 Task: Open Card Event Planning in Board Project Management Techniques to Workspace Business Process Automation and add a team member Softage.3@softage.net, a label Yellow, a checklist Project Stakeholder Analysis, an attachment from your onedrive, a color Yellow and finally, add a card description 'Draft blog post for company website' and a comment 'This task presents an opportunity to demonstrate our creativity and innovation, exploring new ideas and approaches.'. Add a start date 'Jan 07, 1900' with a due date 'Jan 14, 1900'
Action: Mouse moved to (73, 352)
Screenshot: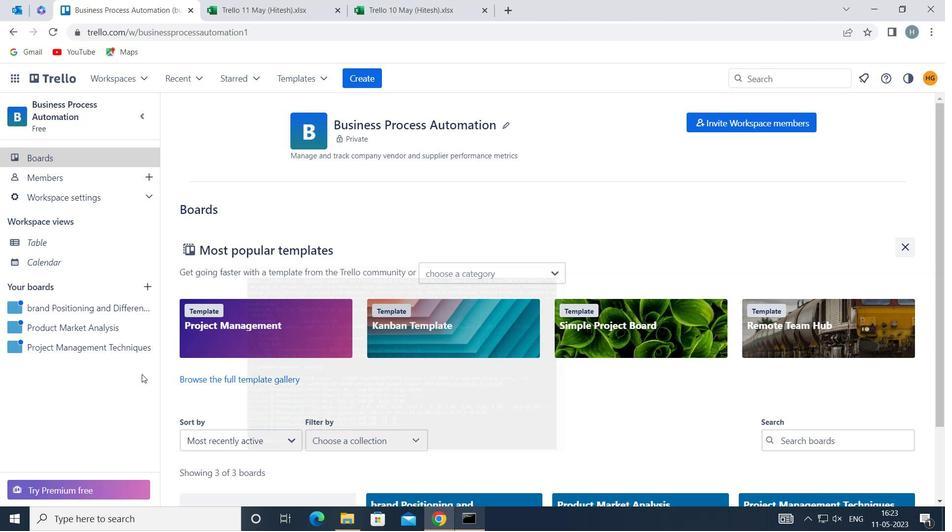 
Action: Mouse pressed left at (73, 352)
Screenshot: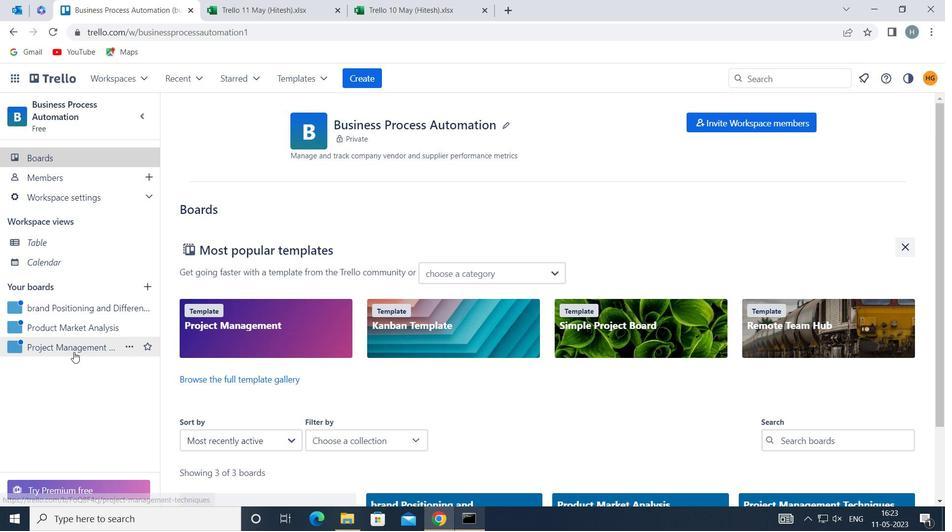 
Action: Mouse moved to (567, 179)
Screenshot: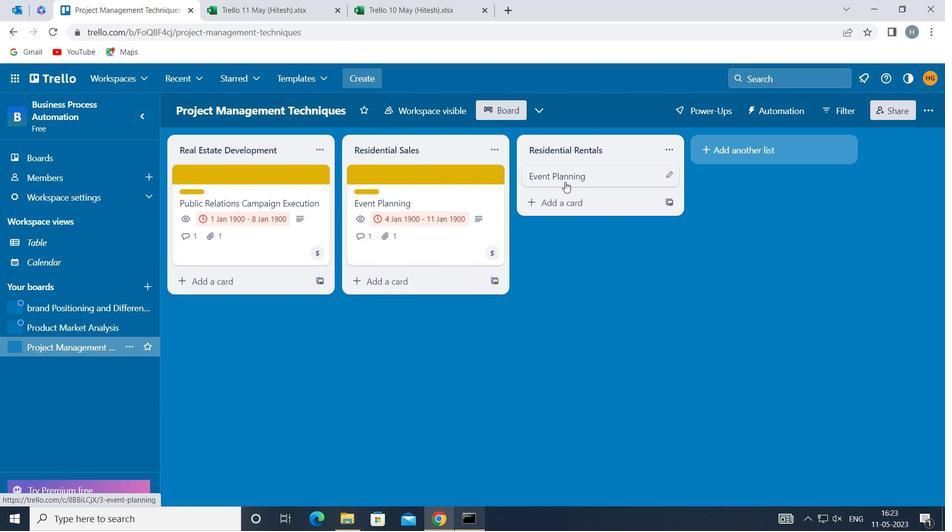 
Action: Mouse pressed left at (567, 179)
Screenshot: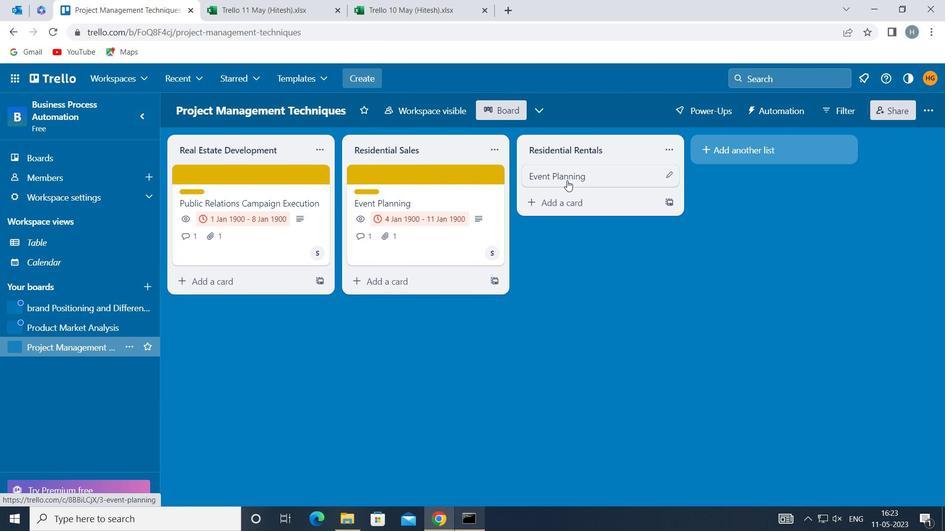 
Action: Mouse moved to (622, 214)
Screenshot: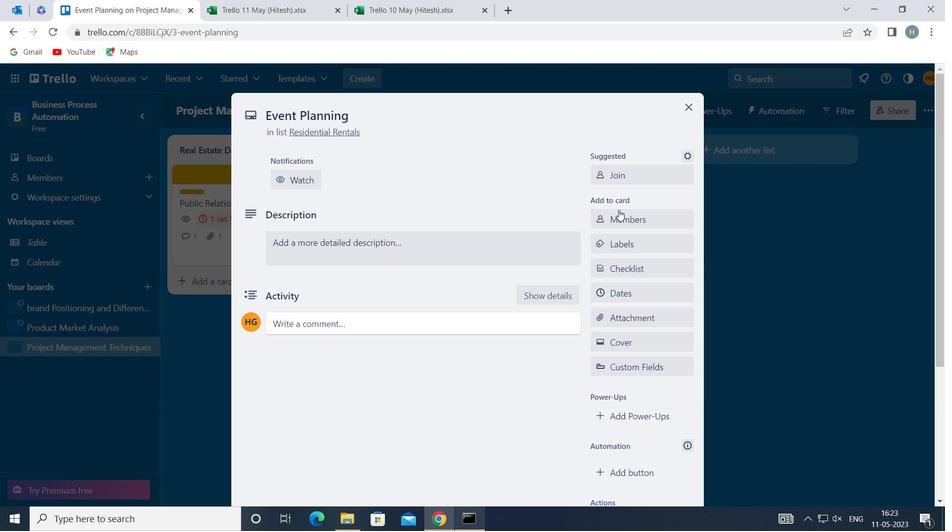 
Action: Mouse pressed left at (622, 214)
Screenshot: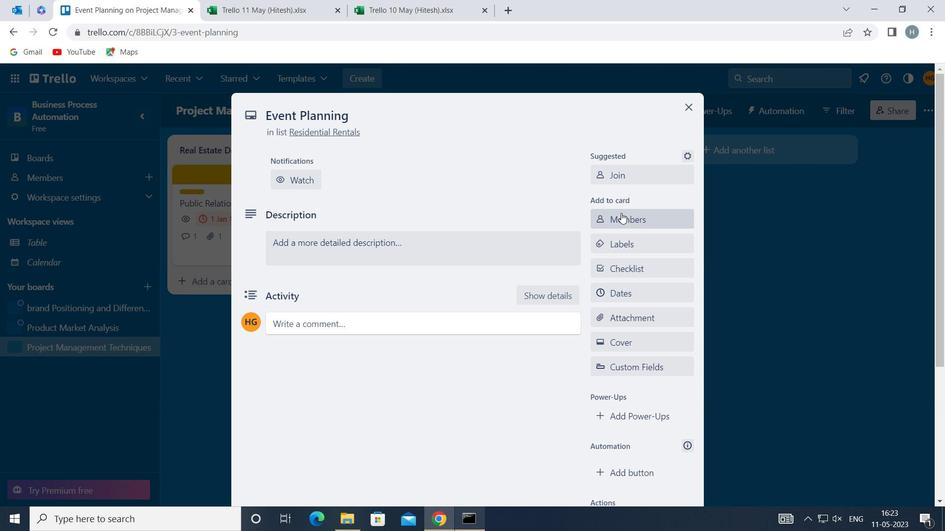 
Action: Mouse moved to (627, 218)
Screenshot: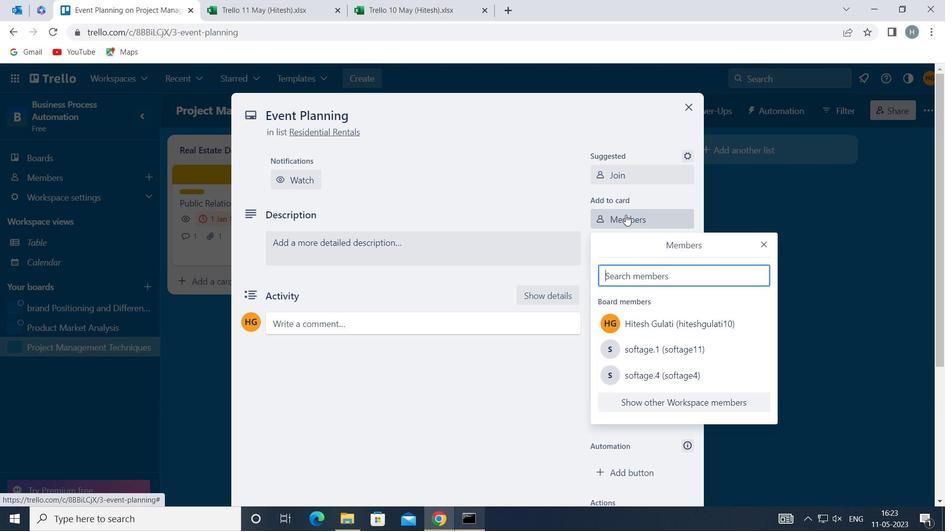 
Action: Key pressed softage
Screenshot: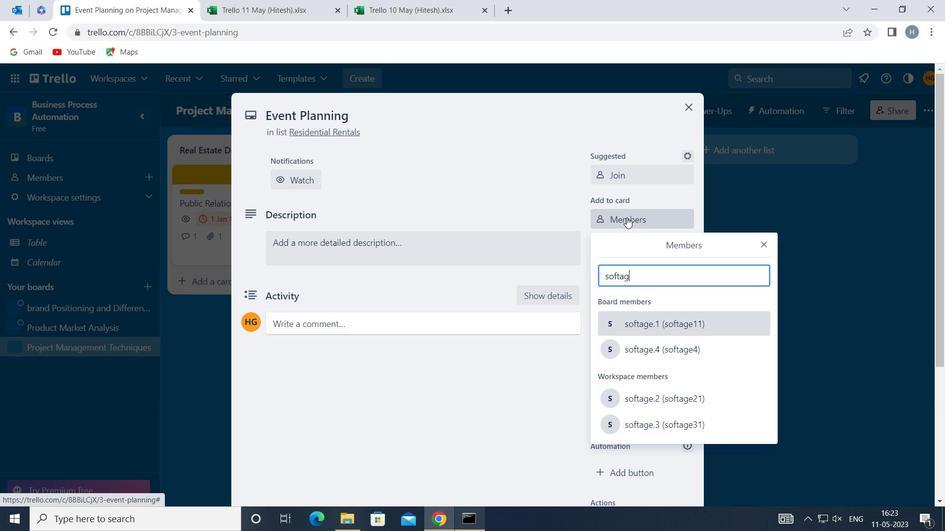 
Action: Mouse moved to (711, 428)
Screenshot: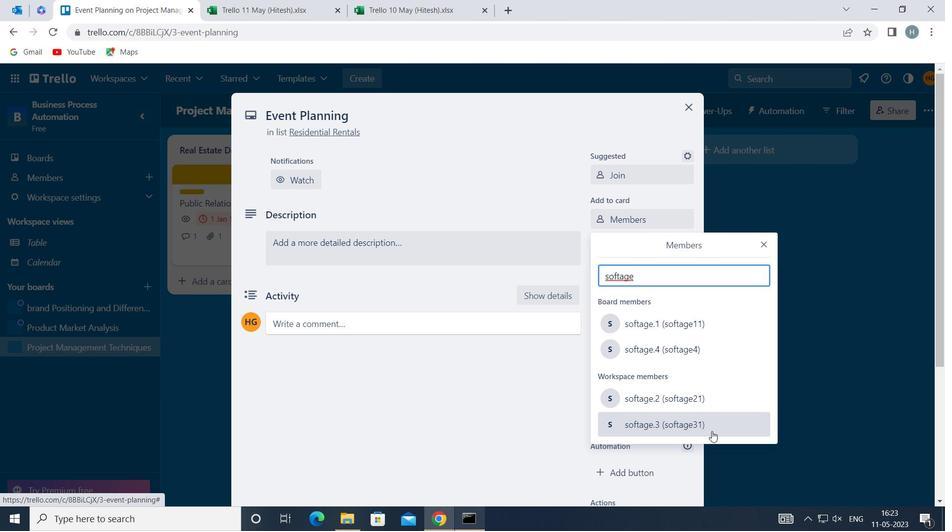 
Action: Mouse pressed left at (711, 428)
Screenshot: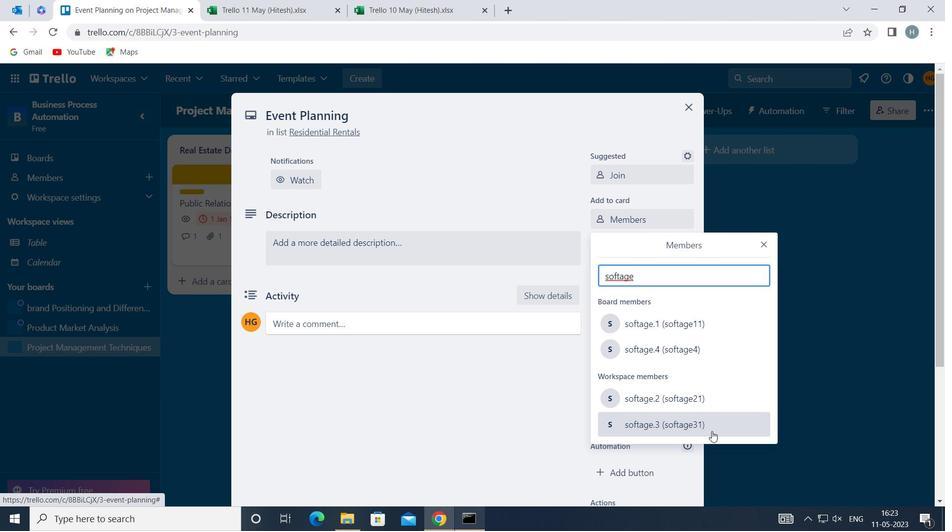 
Action: Mouse moved to (769, 243)
Screenshot: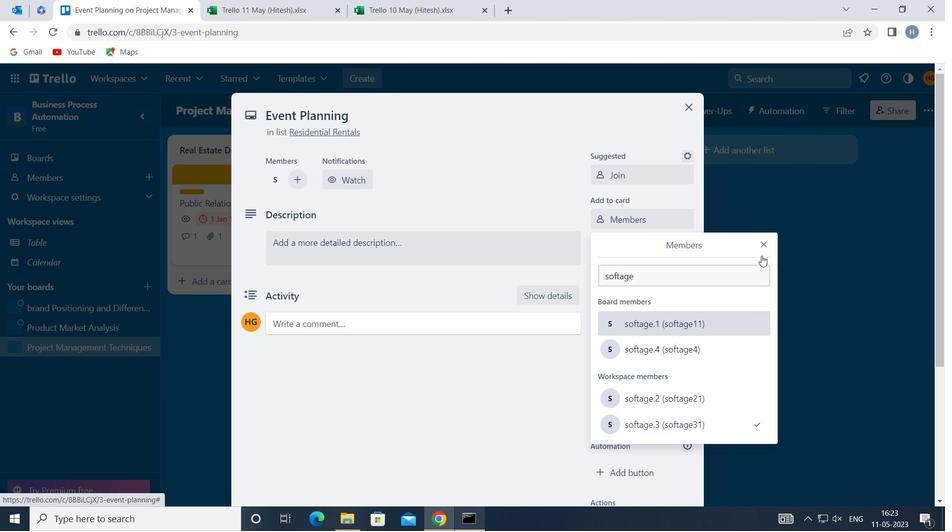 
Action: Mouse pressed left at (769, 243)
Screenshot: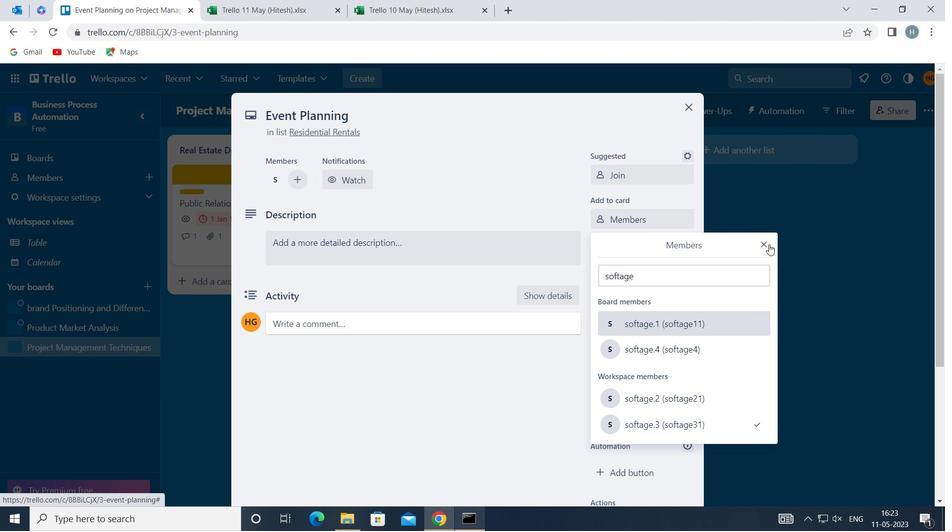 
Action: Mouse moved to (671, 245)
Screenshot: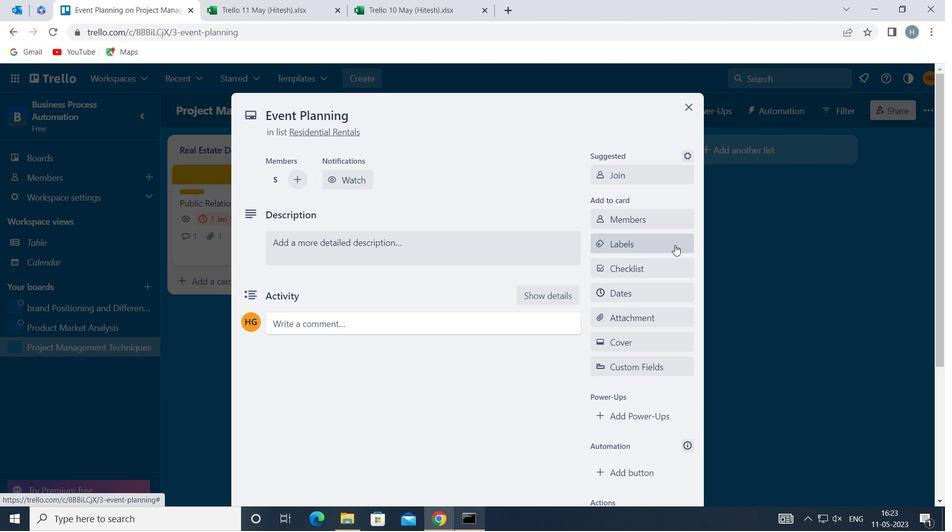 
Action: Mouse pressed left at (671, 245)
Screenshot: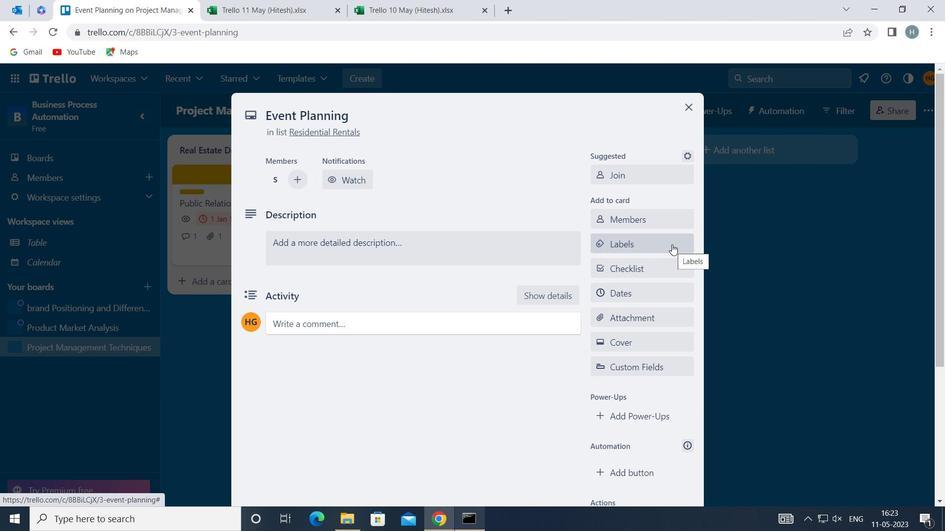 
Action: Mouse moved to (675, 210)
Screenshot: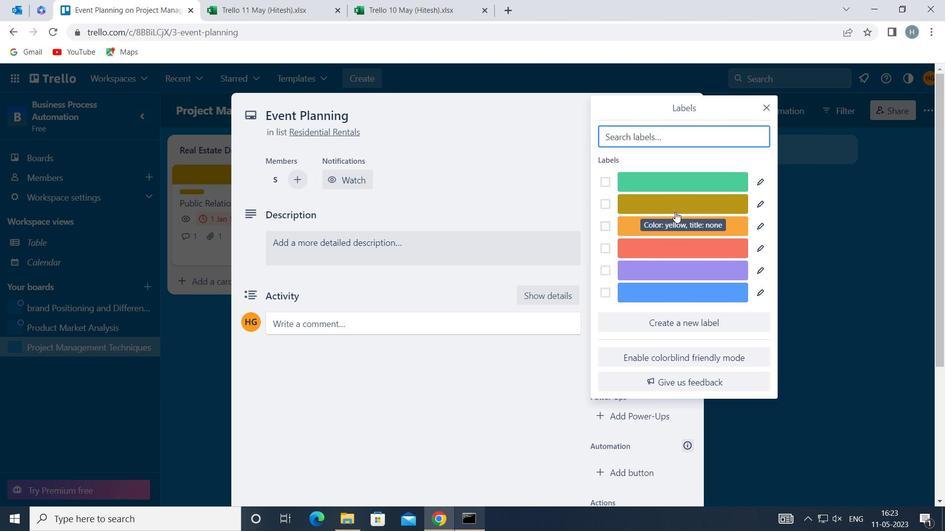 
Action: Mouse pressed left at (675, 210)
Screenshot: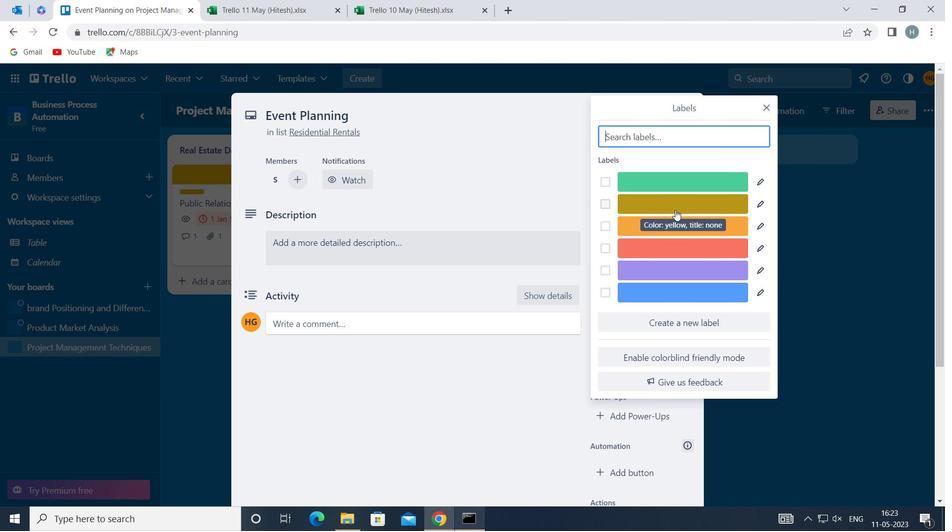 
Action: Mouse moved to (767, 105)
Screenshot: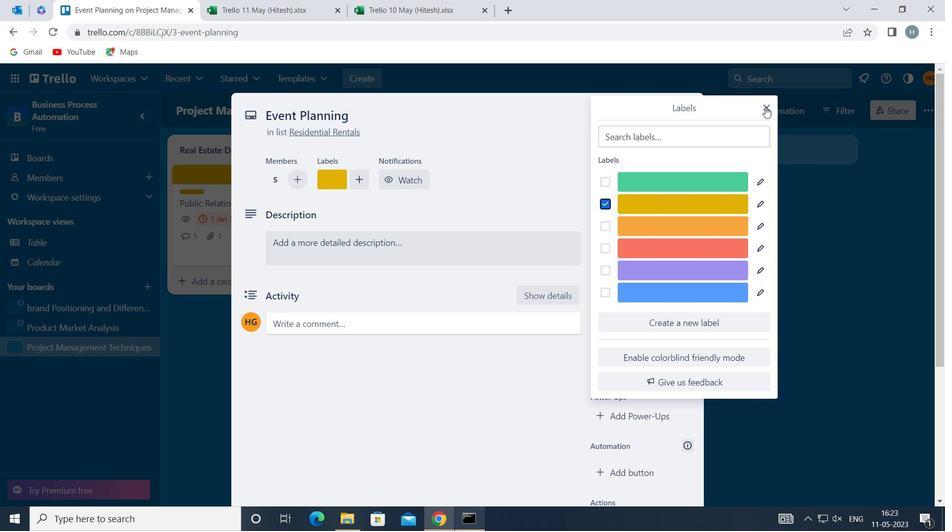 
Action: Mouse pressed left at (767, 105)
Screenshot: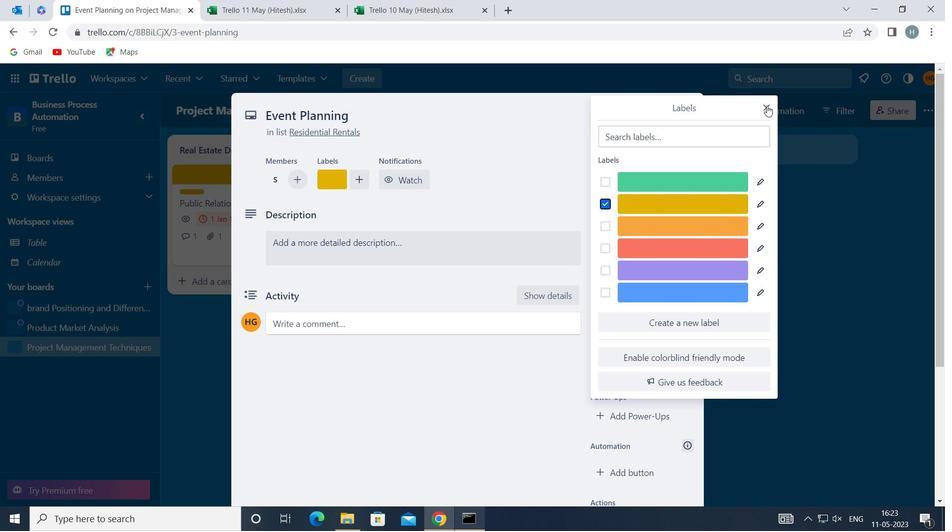 
Action: Mouse moved to (651, 263)
Screenshot: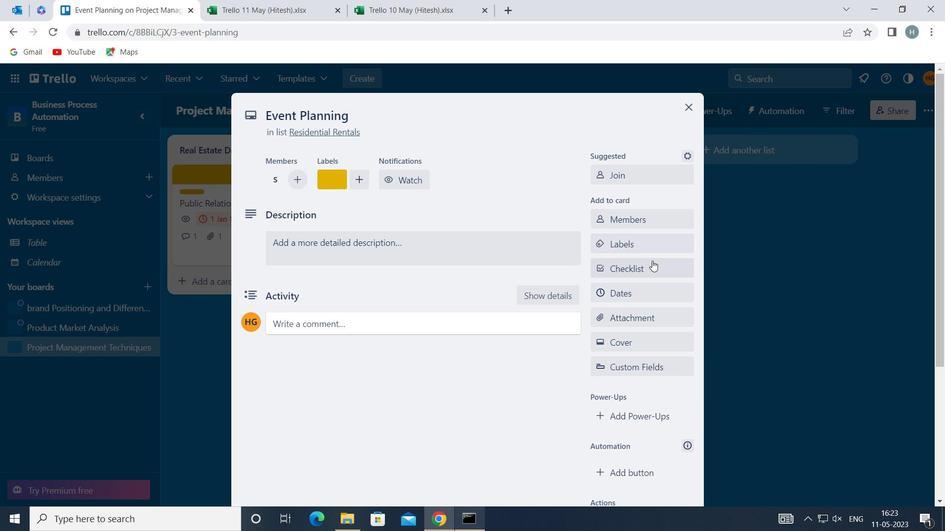 
Action: Mouse pressed left at (651, 263)
Screenshot: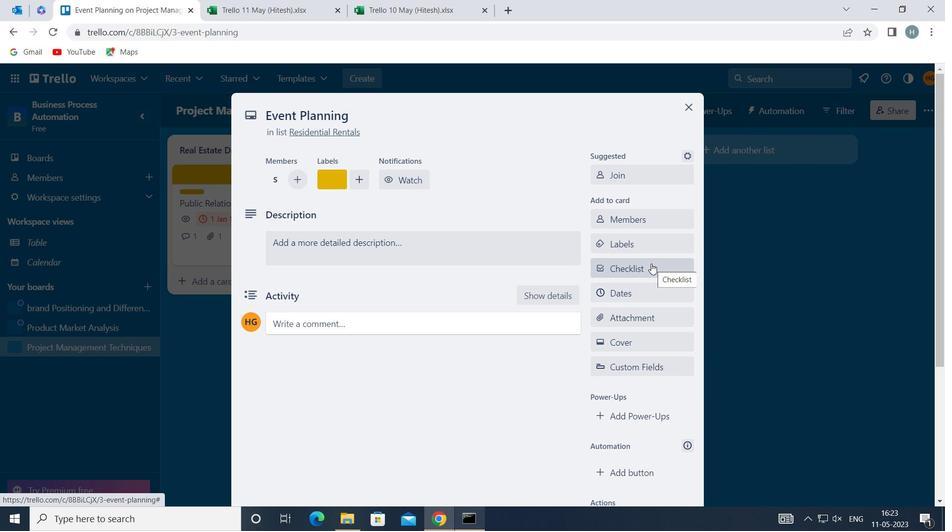
Action: Key pressed <Key.shift>PRO
Screenshot: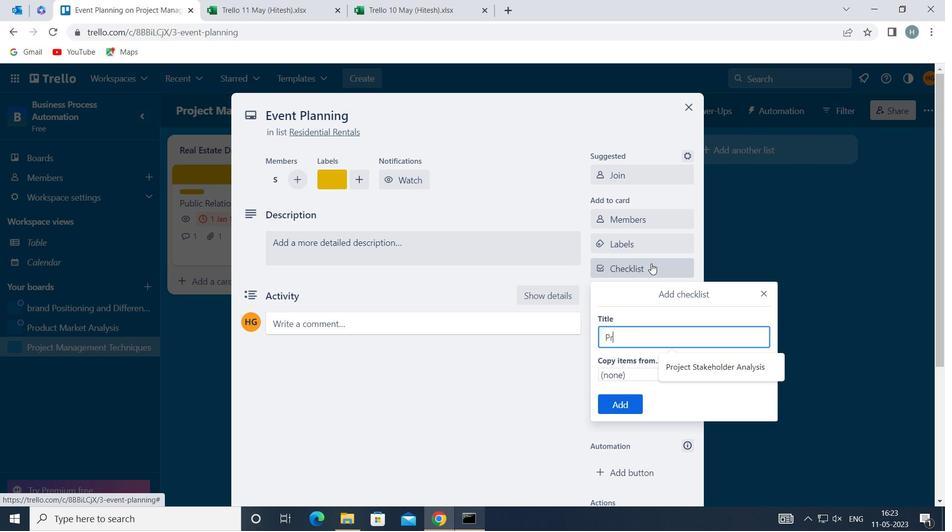 
Action: Mouse moved to (697, 365)
Screenshot: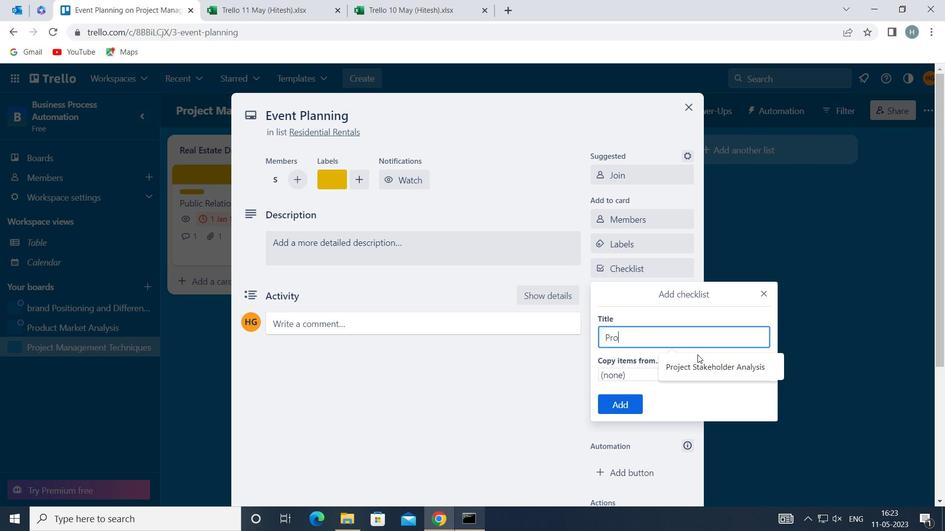 
Action: Mouse pressed left at (697, 365)
Screenshot: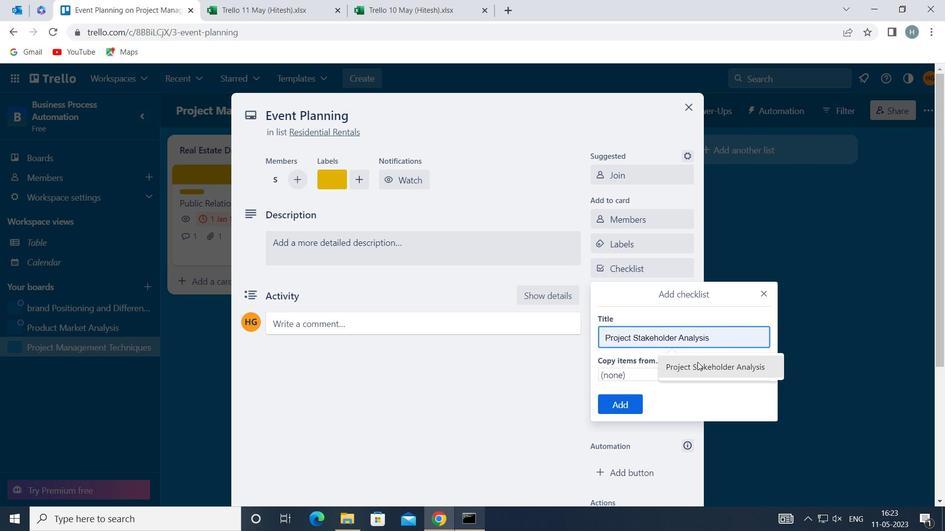 
Action: Mouse moved to (625, 400)
Screenshot: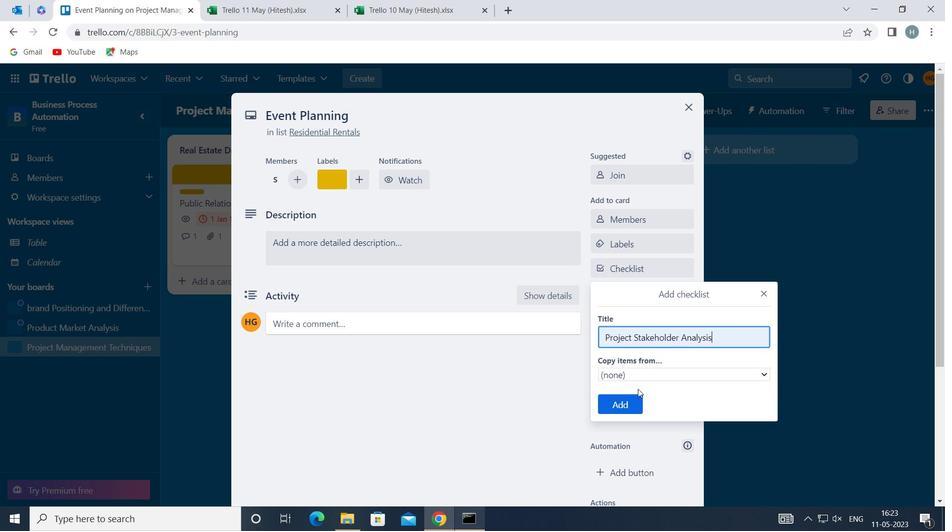 
Action: Mouse pressed left at (625, 400)
Screenshot: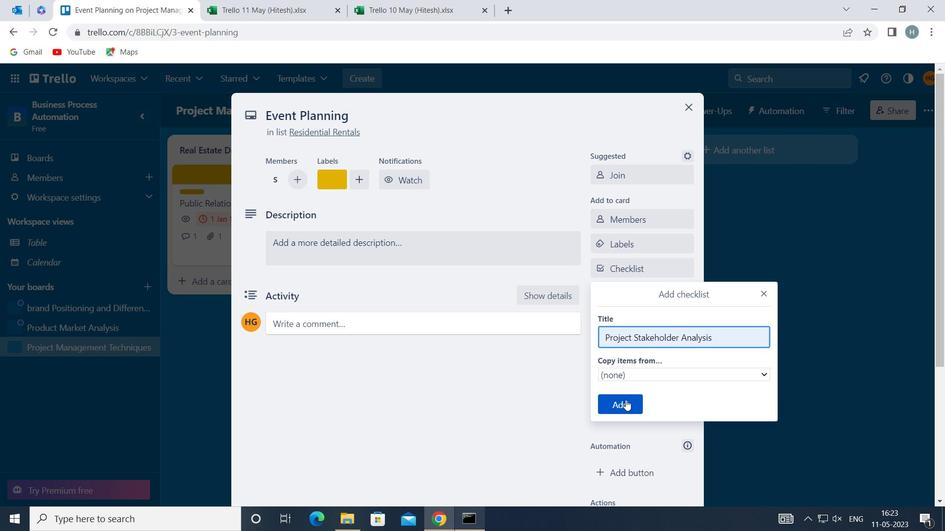 
Action: Mouse moved to (647, 310)
Screenshot: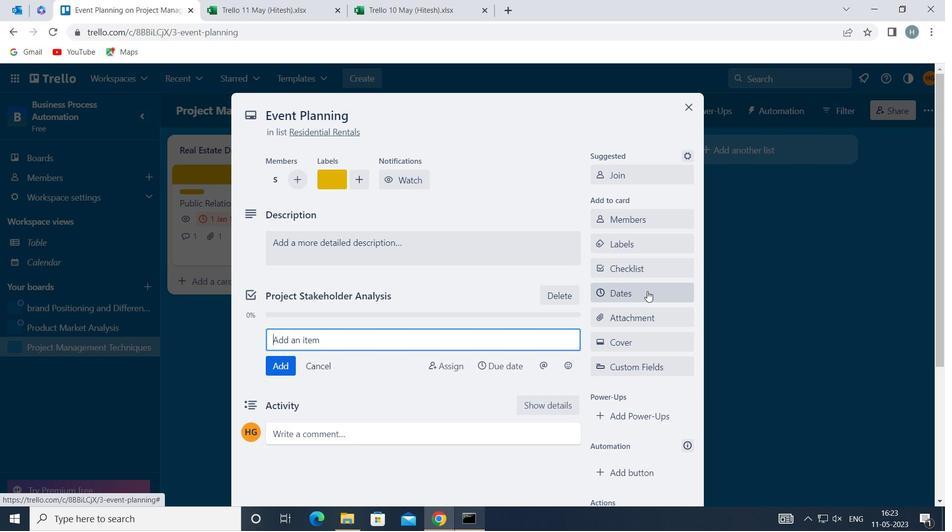 
Action: Mouse pressed left at (647, 310)
Screenshot: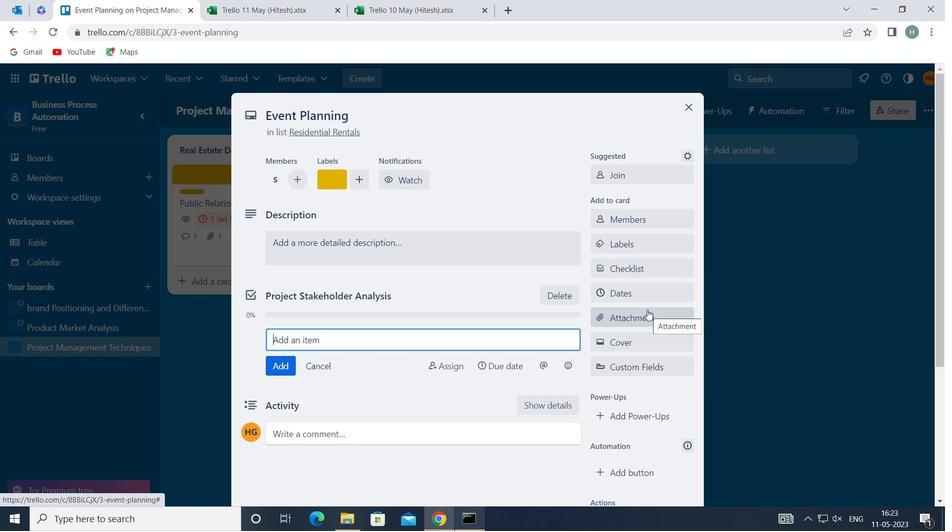 
Action: Mouse moved to (644, 228)
Screenshot: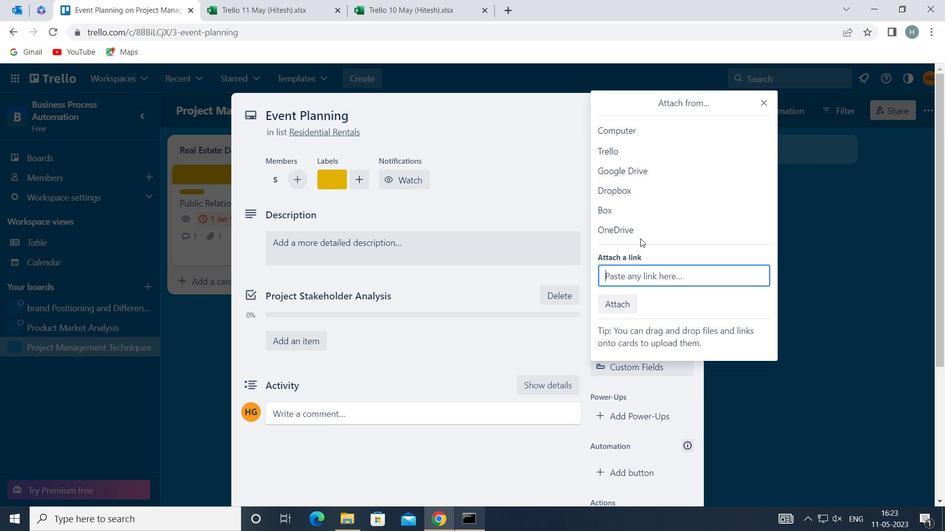 
Action: Mouse pressed left at (644, 228)
Screenshot: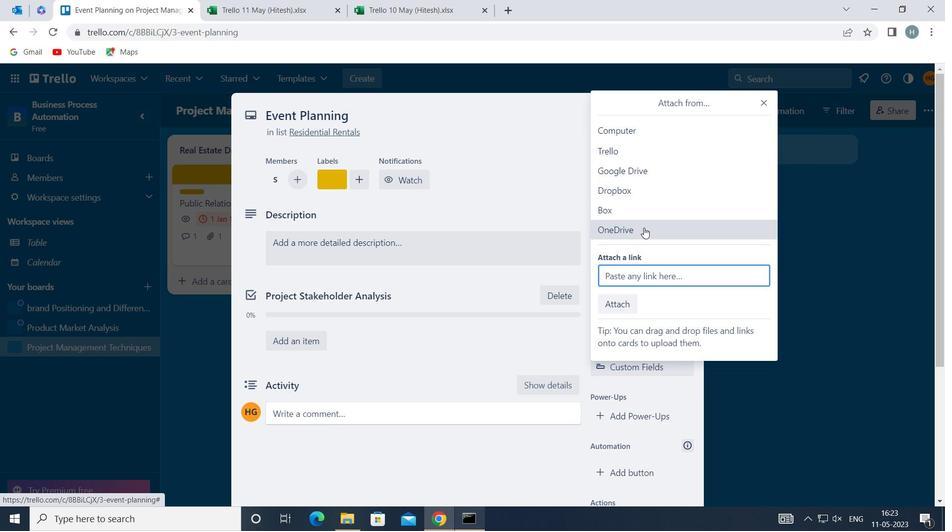 
Action: Mouse moved to (522, 165)
Screenshot: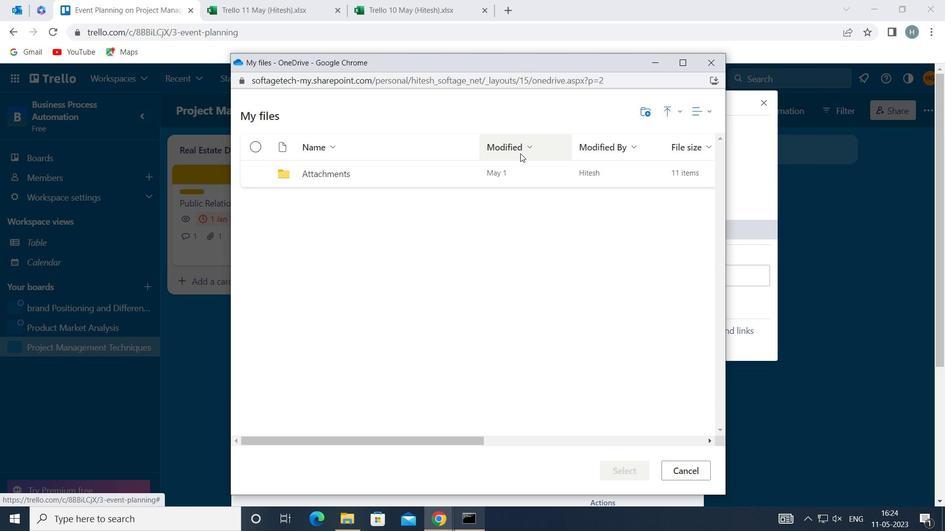 
Action: Mouse pressed left at (522, 165)
Screenshot: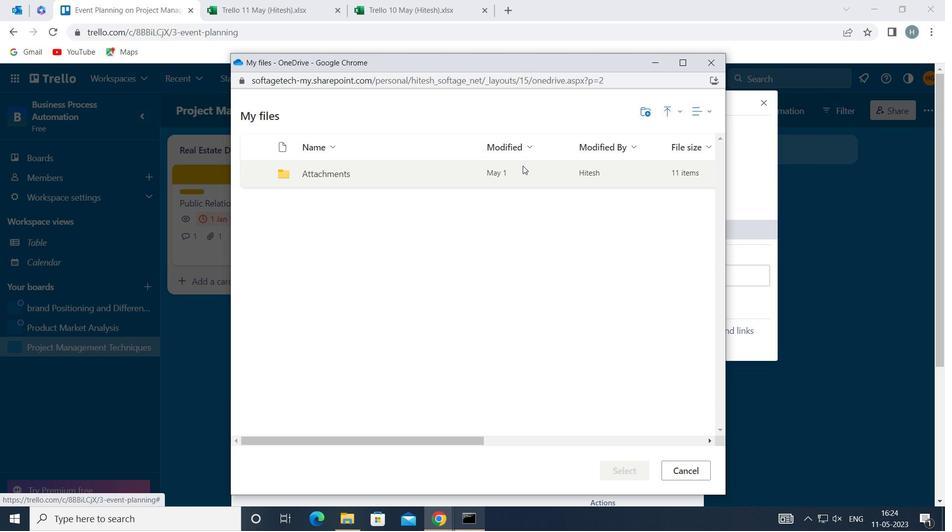 
Action: Mouse pressed left at (522, 165)
Screenshot: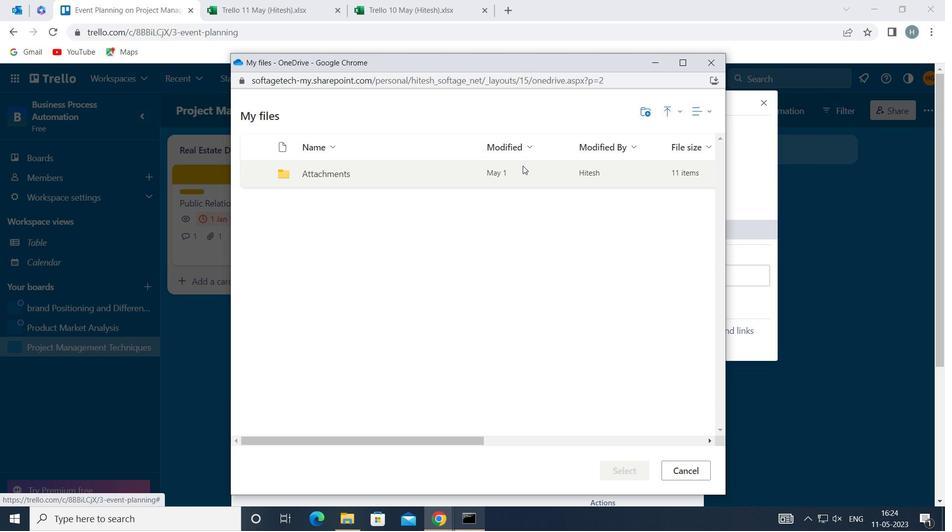 
Action: Mouse moved to (561, 193)
Screenshot: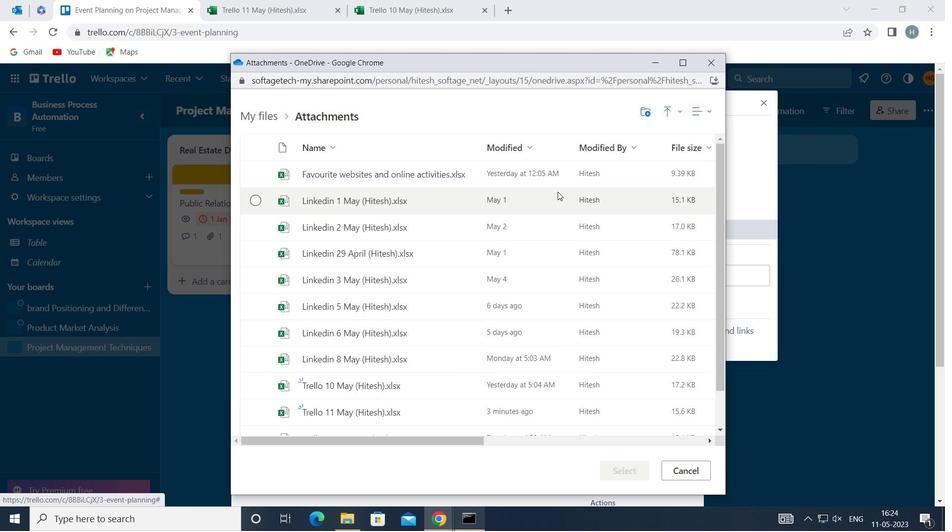 
Action: Mouse pressed left at (561, 193)
Screenshot: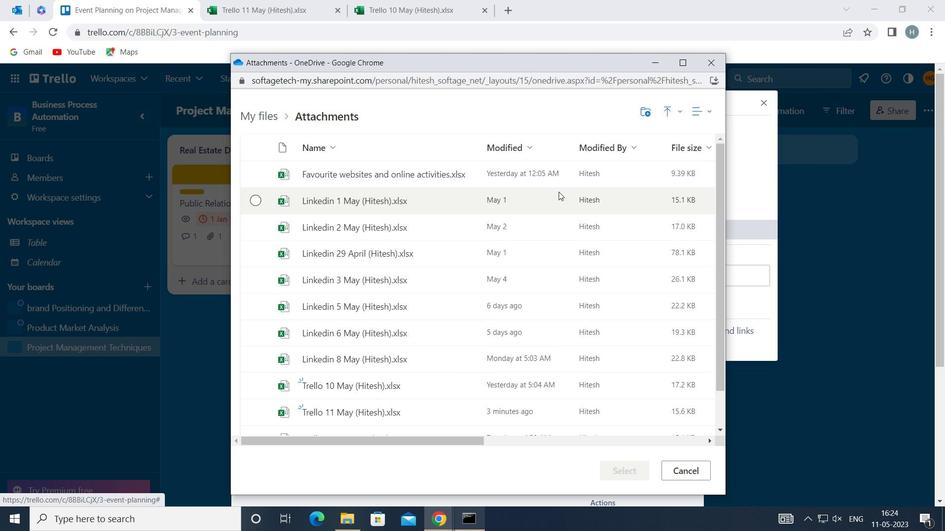 
Action: Mouse moved to (617, 467)
Screenshot: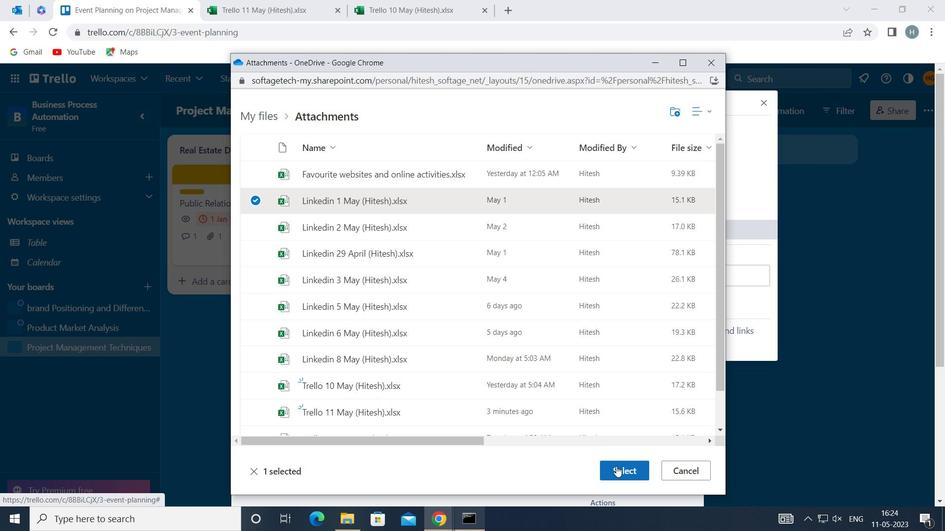 
Action: Mouse pressed left at (617, 467)
Screenshot: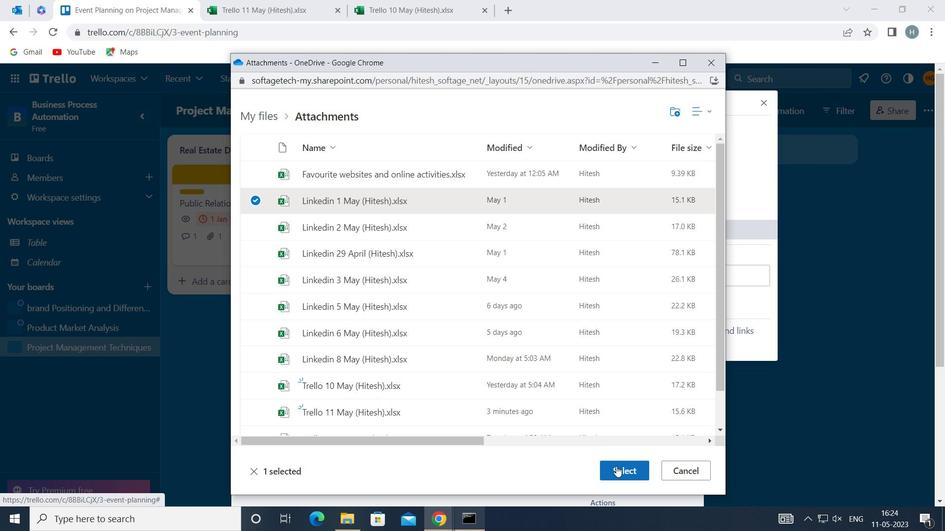 
Action: Mouse moved to (643, 337)
Screenshot: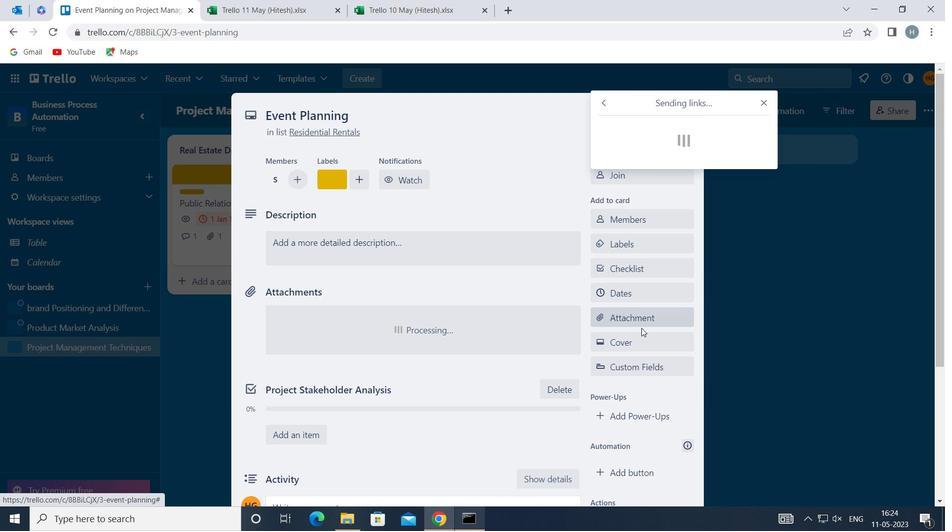 
Action: Mouse pressed left at (643, 337)
Screenshot: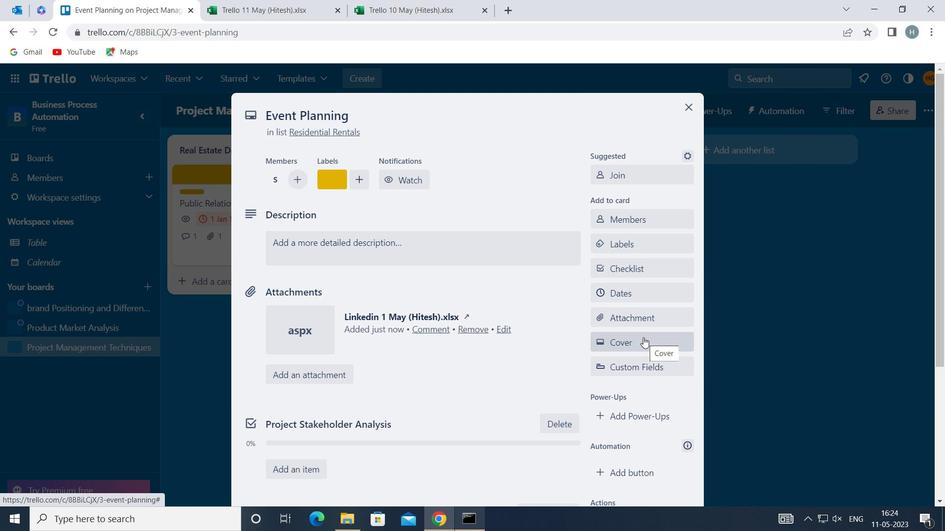 
Action: Mouse moved to (646, 256)
Screenshot: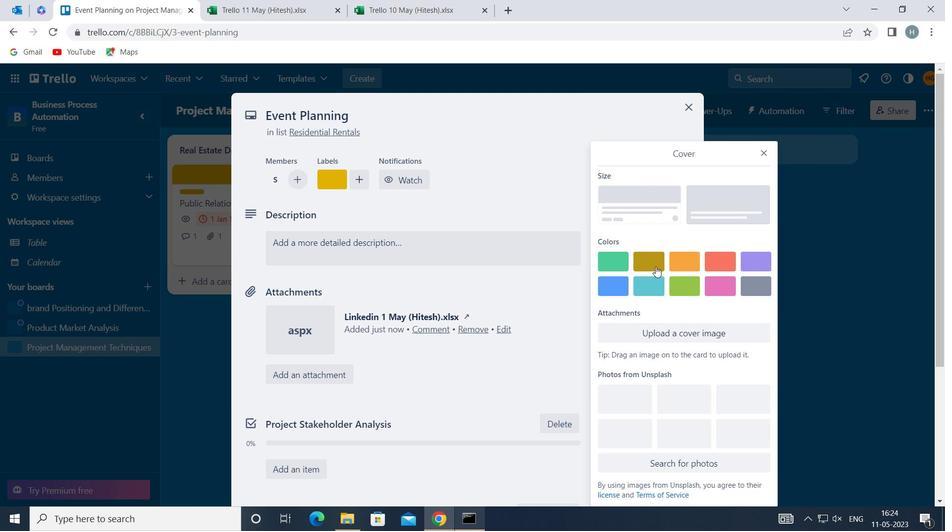 
Action: Mouse pressed left at (646, 256)
Screenshot: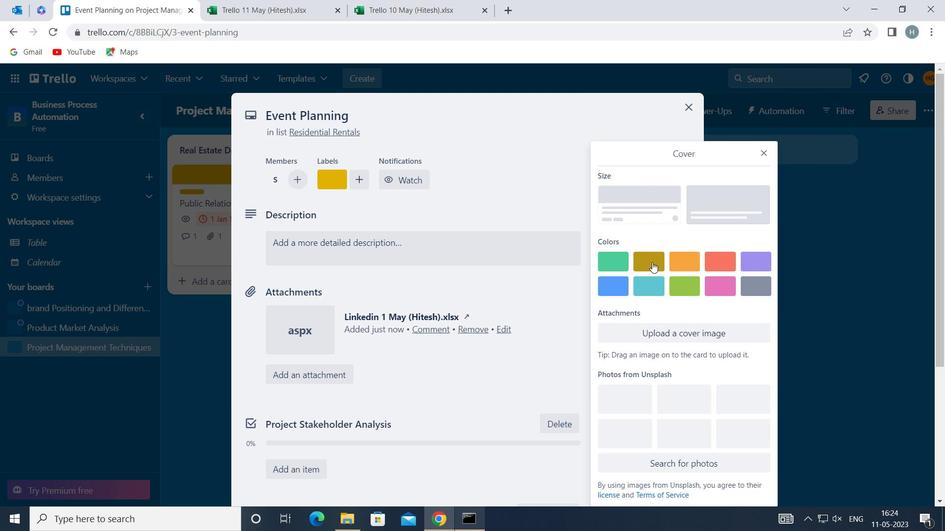 
Action: Mouse moved to (766, 131)
Screenshot: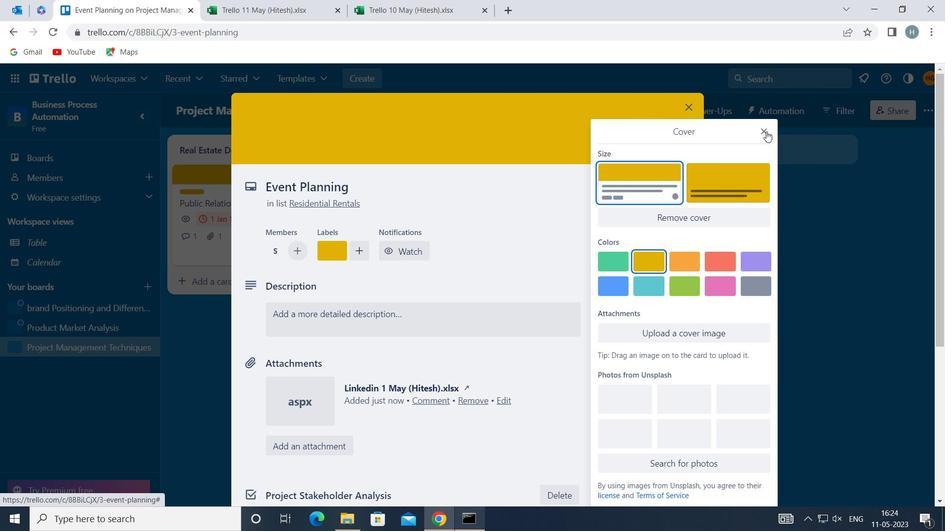 
Action: Mouse pressed left at (766, 131)
Screenshot: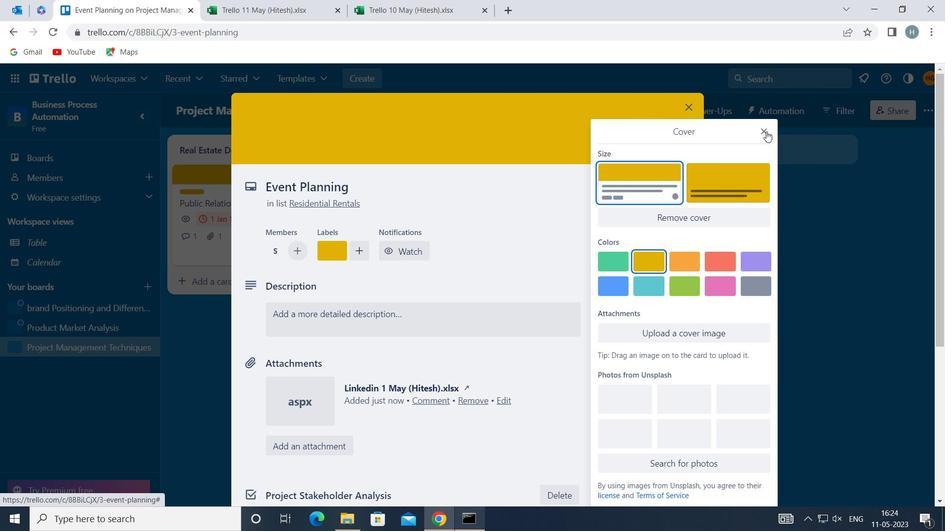 
Action: Mouse moved to (509, 317)
Screenshot: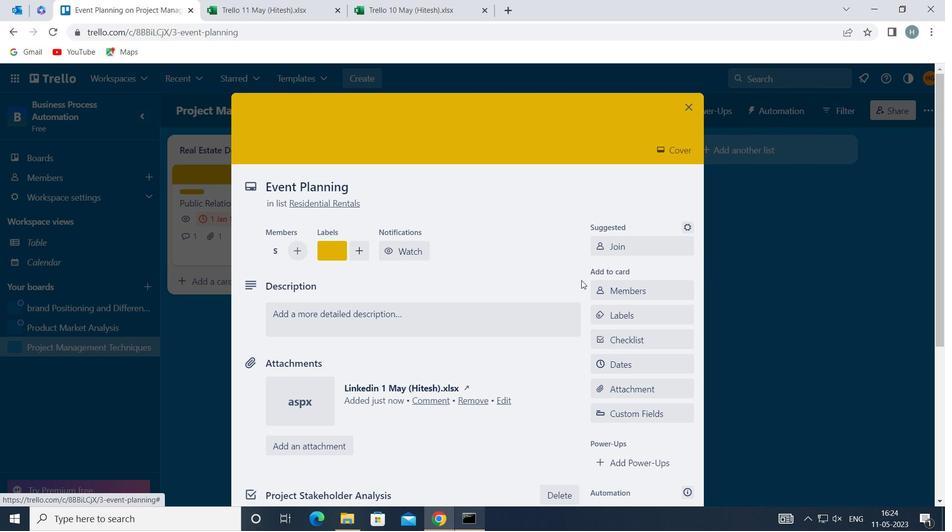 
Action: Mouse pressed left at (509, 317)
Screenshot: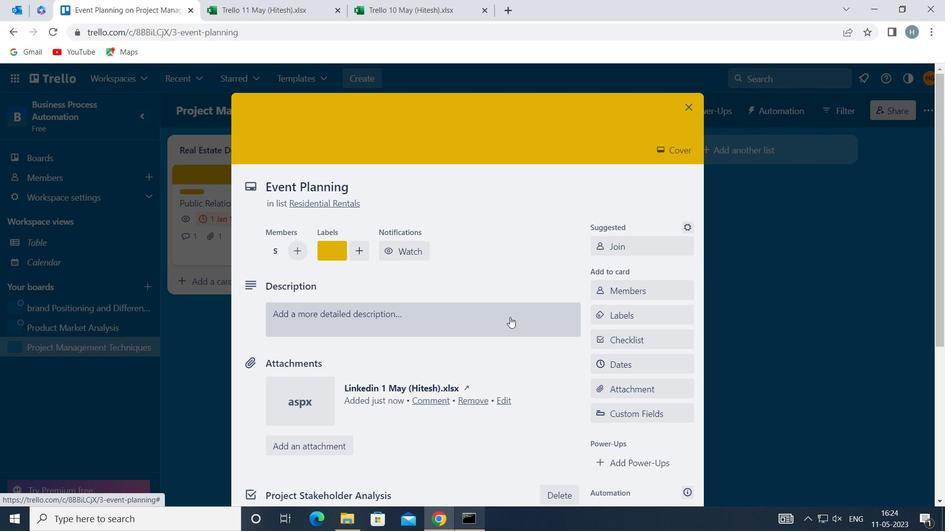 
Action: Mouse moved to (463, 362)
Screenshot: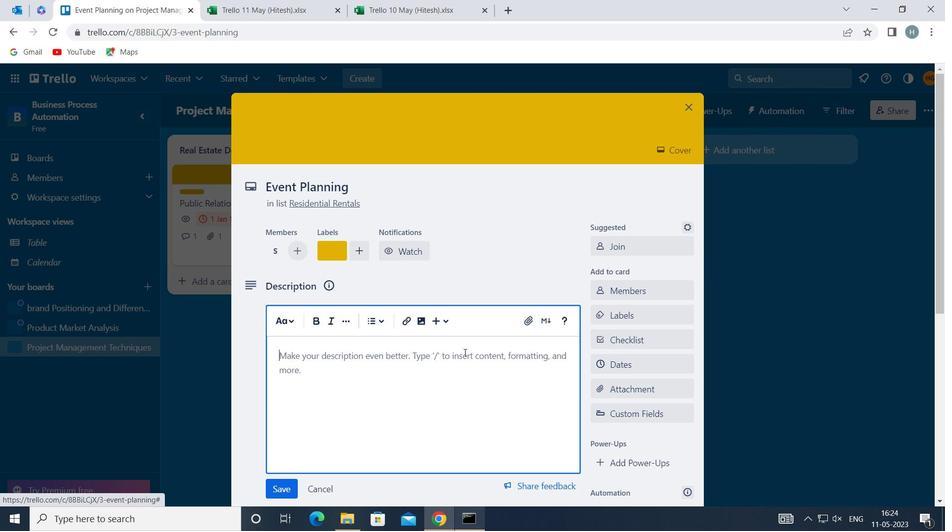 
Action: Mouse pressed left at (463, 362)
Screenshot: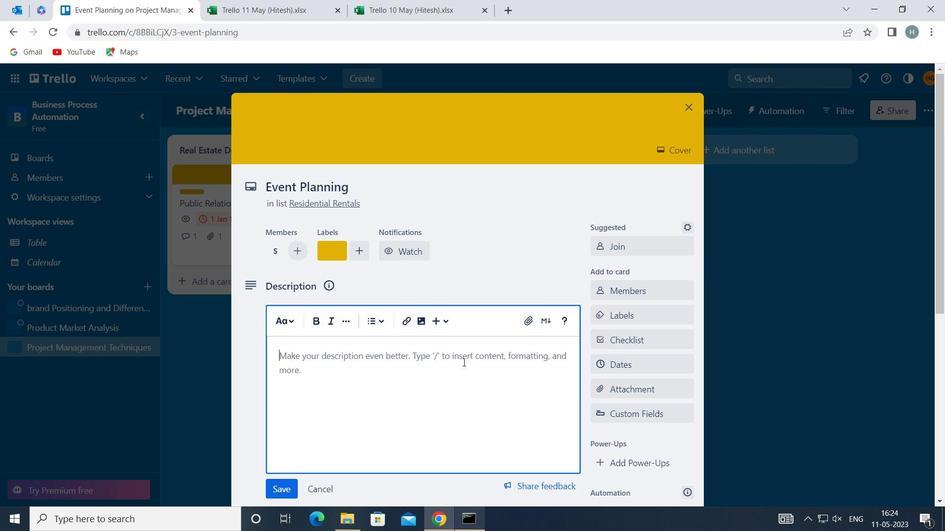 
Action: Mouse moved to (459, 361)
Screenshot: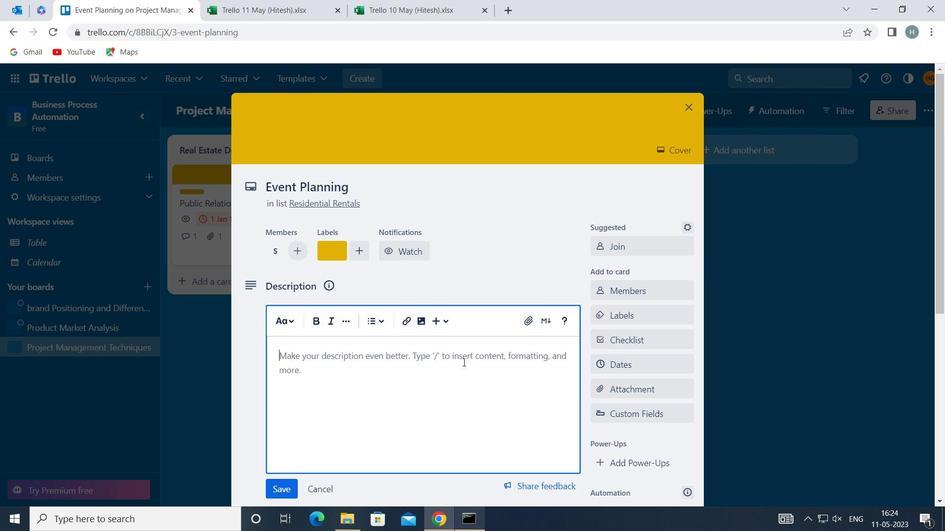 
Action: Key pressed <Key.shift>DRAFT<Key.space>BLOG<Key.space>POST<Key.space>FOR<Key.space>COMPANY<Key.space>WEBSITE
Screenshot: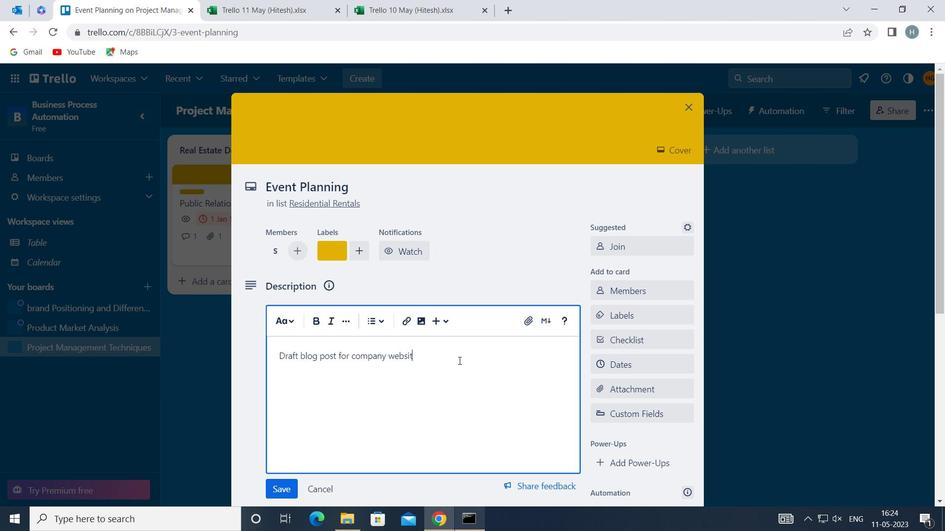 
Action: Mouse moved to (286, 486)
Screenshot: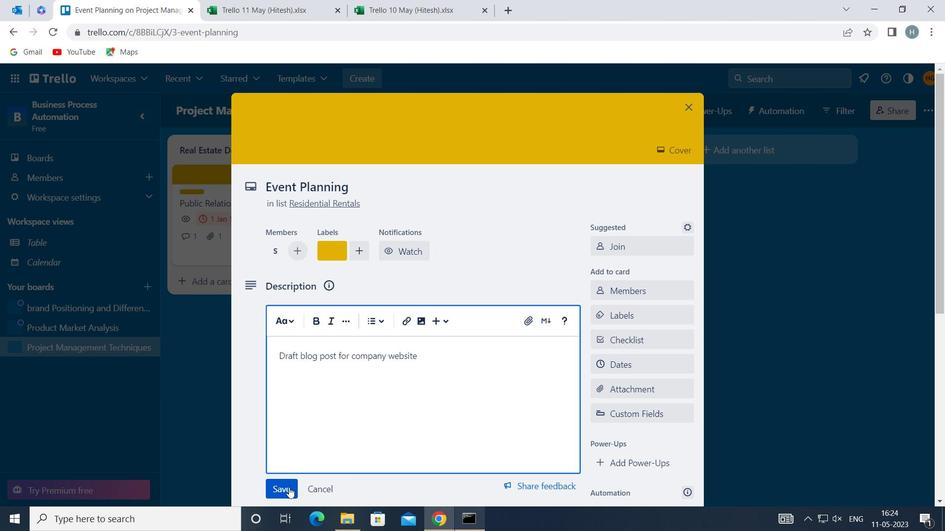 
Action: Mouse pressed left at (286, 486)
Screenshot: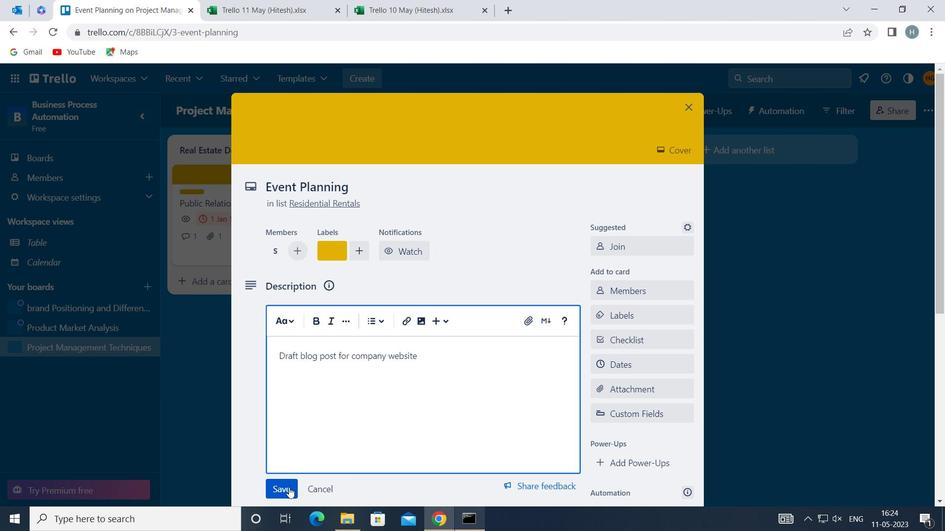 
Action: Mouse moved to (378, 410)
Screenshot: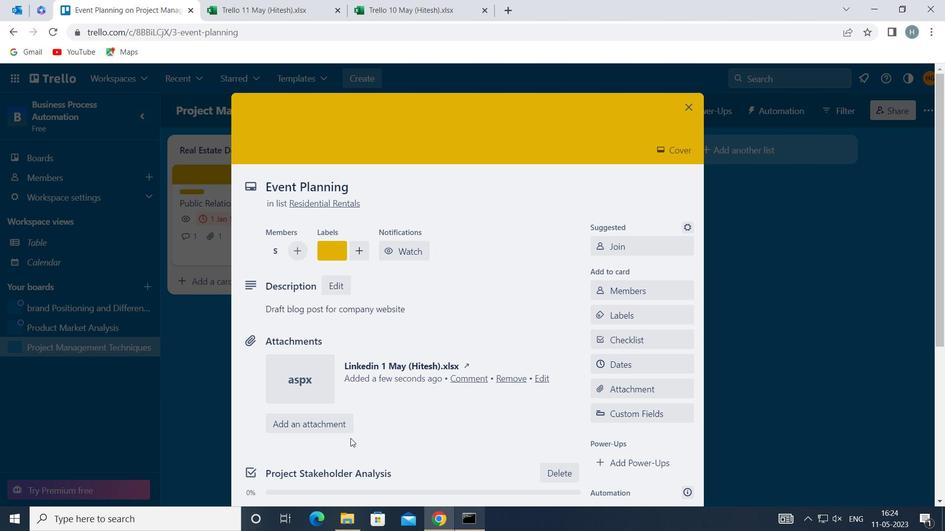 
Action: Mouse scrolled (378, 410) with delta (0, 0)
Screenshot: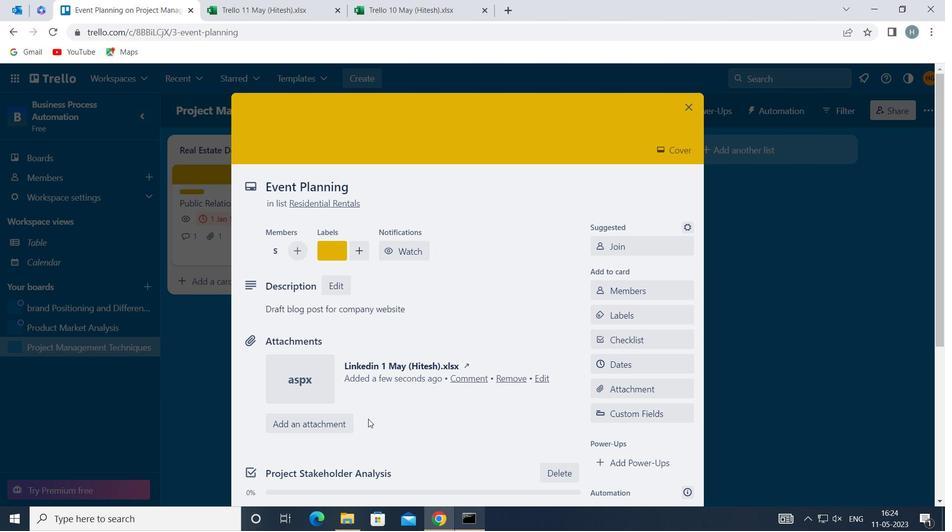 
Action: Mouse moved to (379, 410)
Screenshot: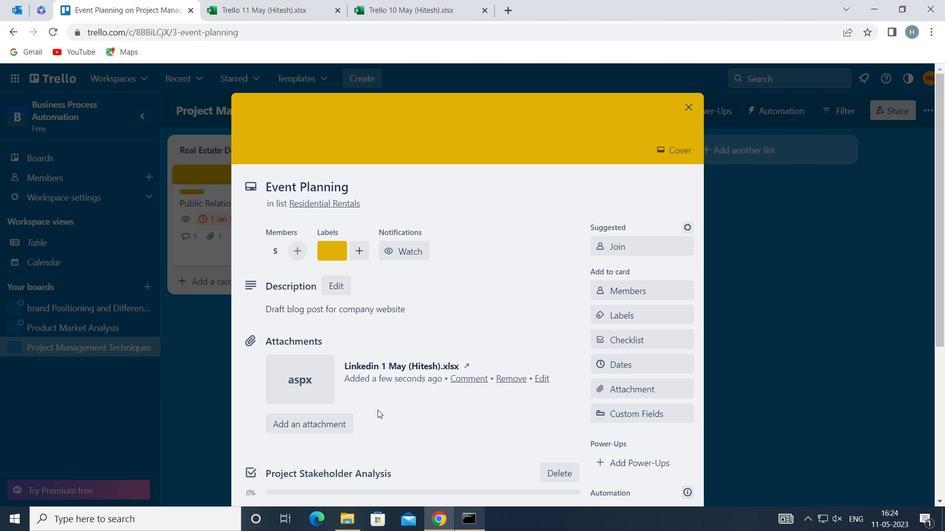 
Action: Mouse scrolled (379, 410) with delta (0, 0)
Screenshot: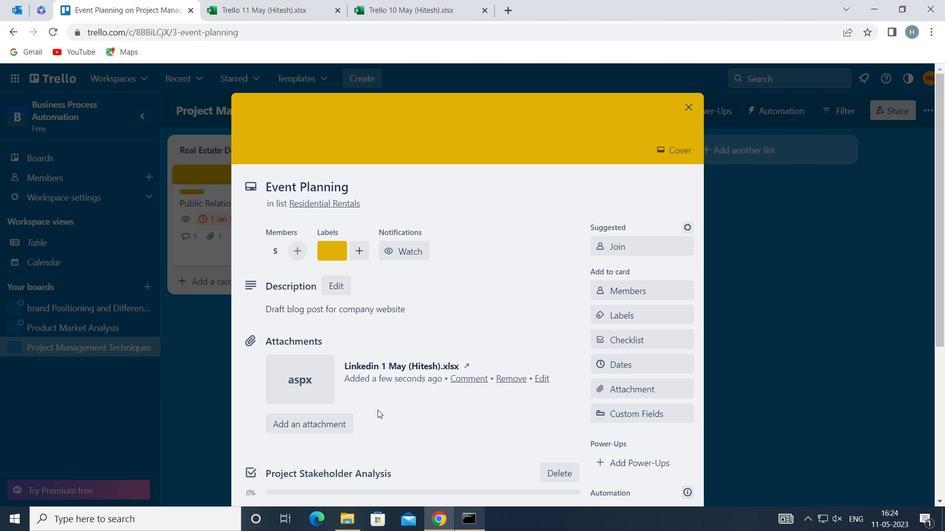 
Action: Mouse moved to (378, 410)
Screenshot: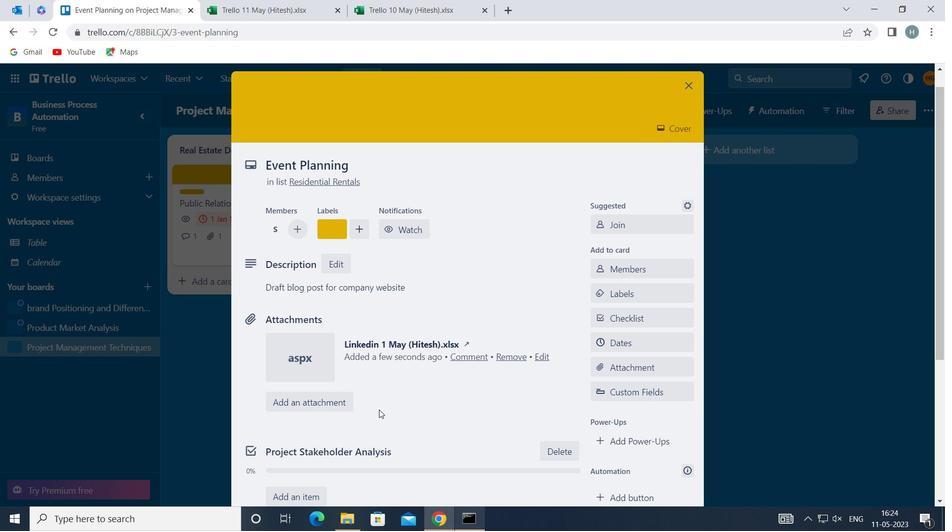 
Action: Mouse scrolled (378, 409) with delta (0, 0)
Screenshot: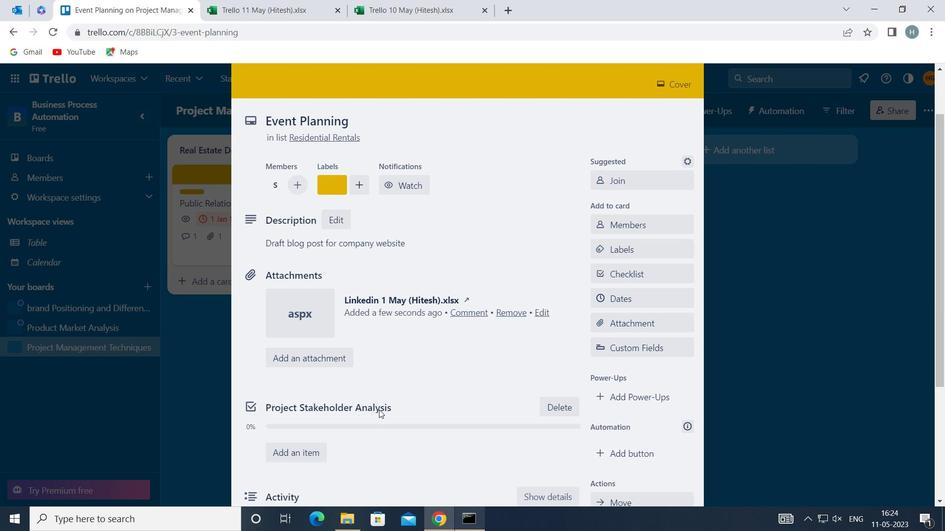 
Action: Mouse scrolled (378, 409) with delta (0, 0)
Screenshot: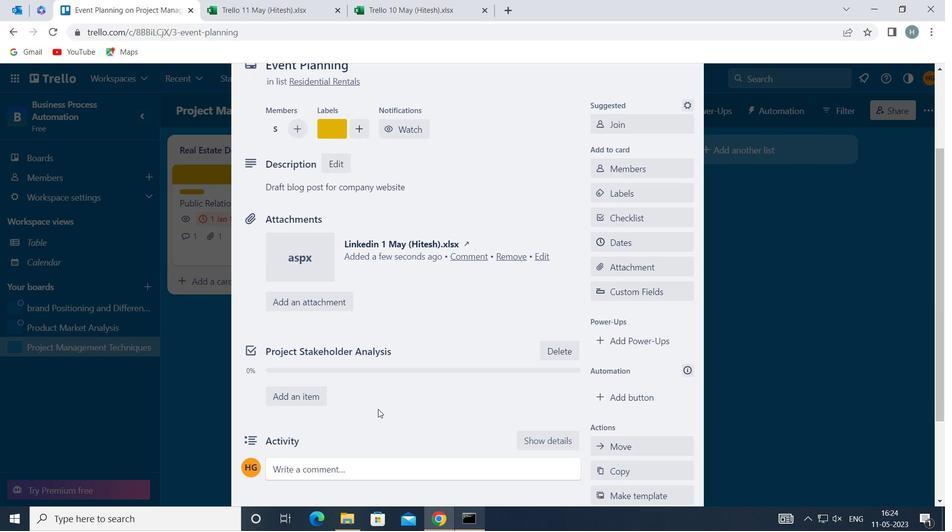
Action: Mouse moved to (434, 348)
Screenshot: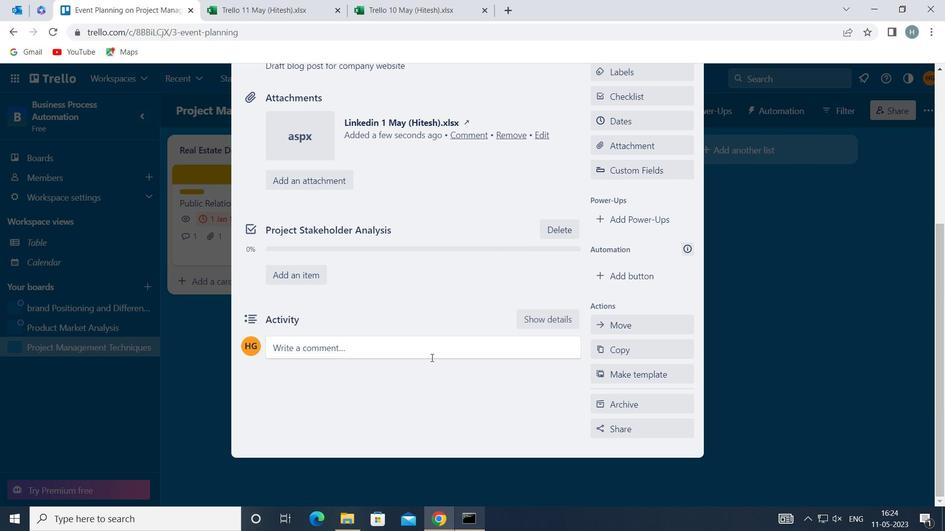 
Action: Mouse pressed left at (434, 348)
Screenshot: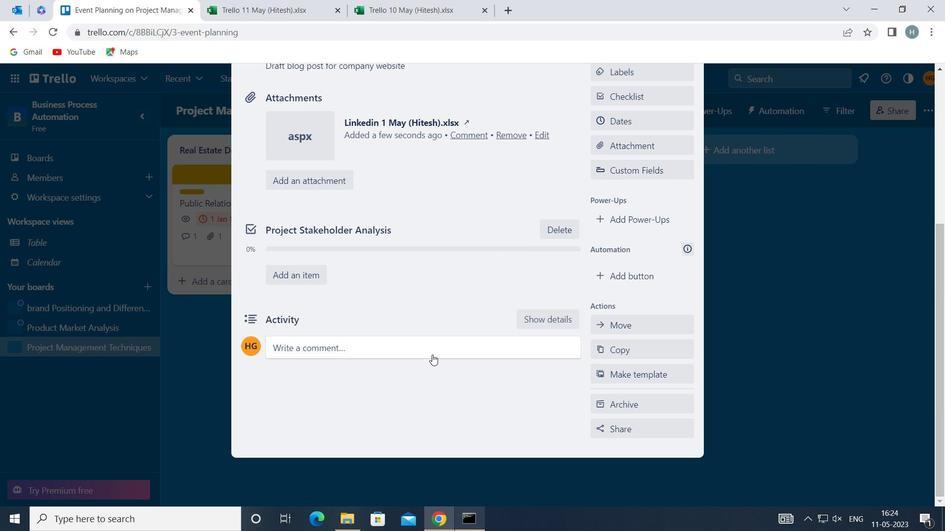 
Action: Mouse moved to (423, 381)
Screenshot: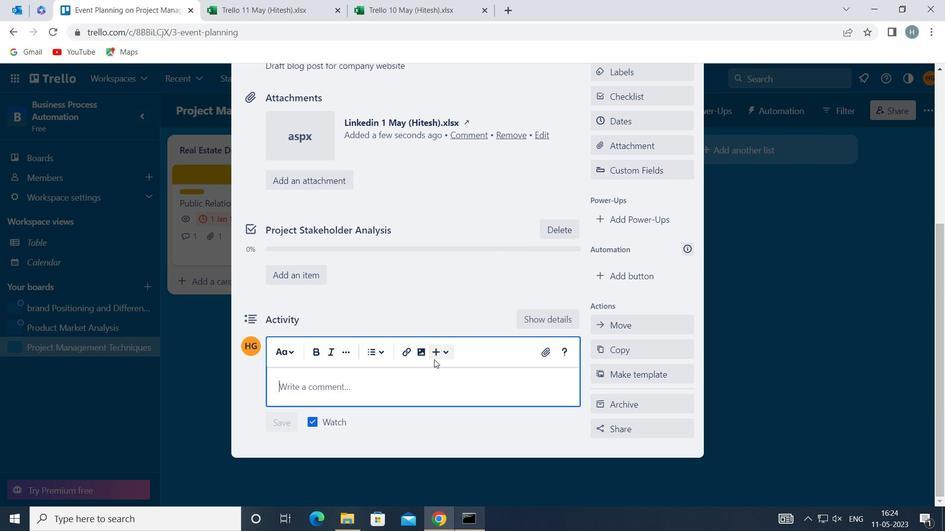 
Action: Mouse pressed left at (423, 381)
Screenshot: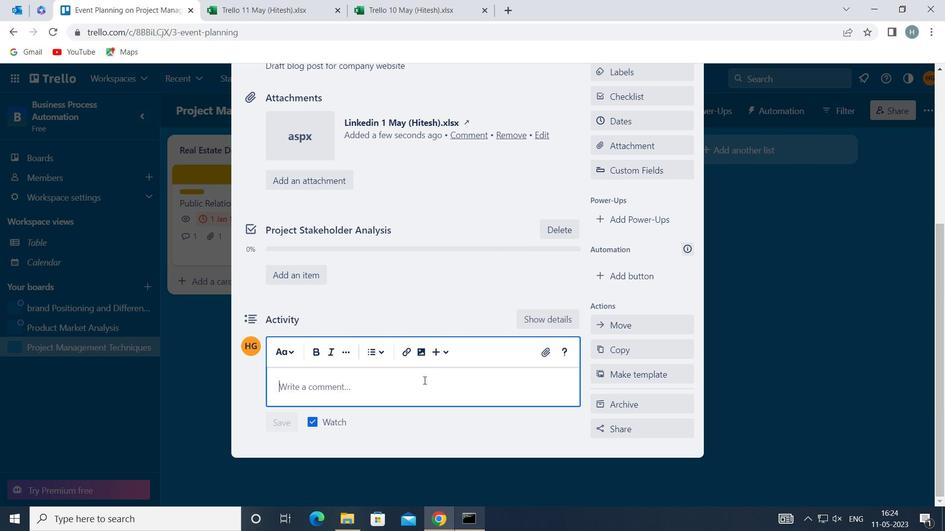 
Action: Mouse moved to (425, 378)
Screenshot: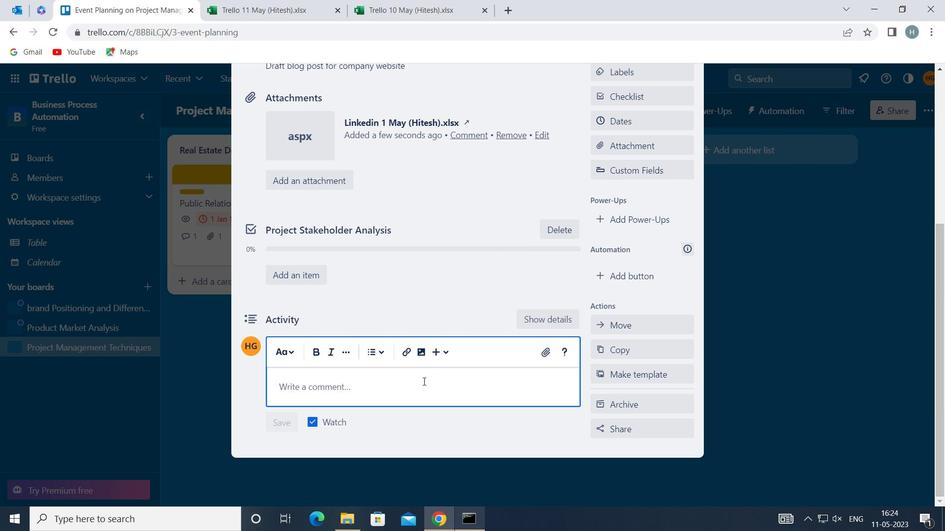 
Action: Key pressed <Key.shift>THIS<Key.space>TASK<Key.space>PRESENTS<Key.space>AN<Key.space>OPPORTUNITY<Key.space>TO<Key.space>DEMONSTRATE<Key.space>OUR<Key.space>CREATIVITY<Key.space>AND<Key.space>INNOVATION<Key.space><Key.backspace>,<Key.space>EXPLORING<Key.space>NEW<Key.space>IDEAS<Key.space>AND<Key.space>APPROACHES<Key.space>
Screenshot: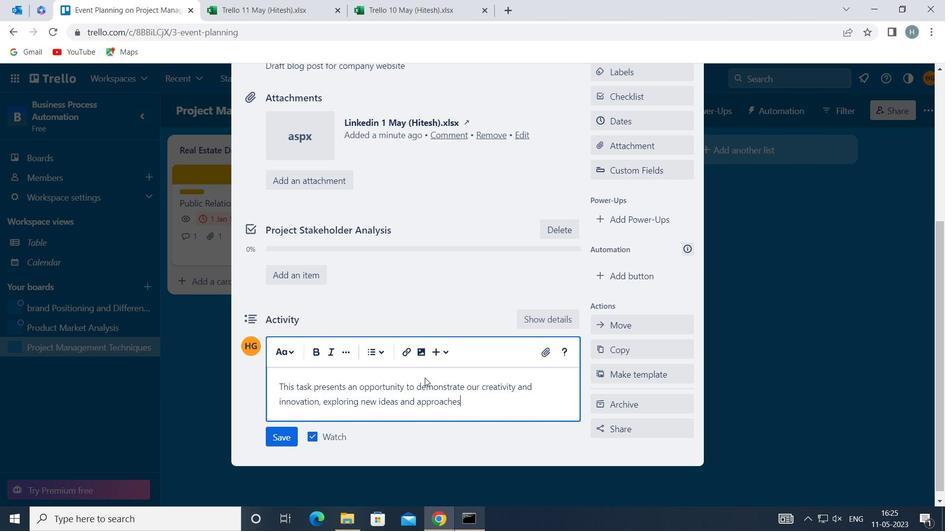 
Action: Mouse moved to (285, 433)
Screenshot: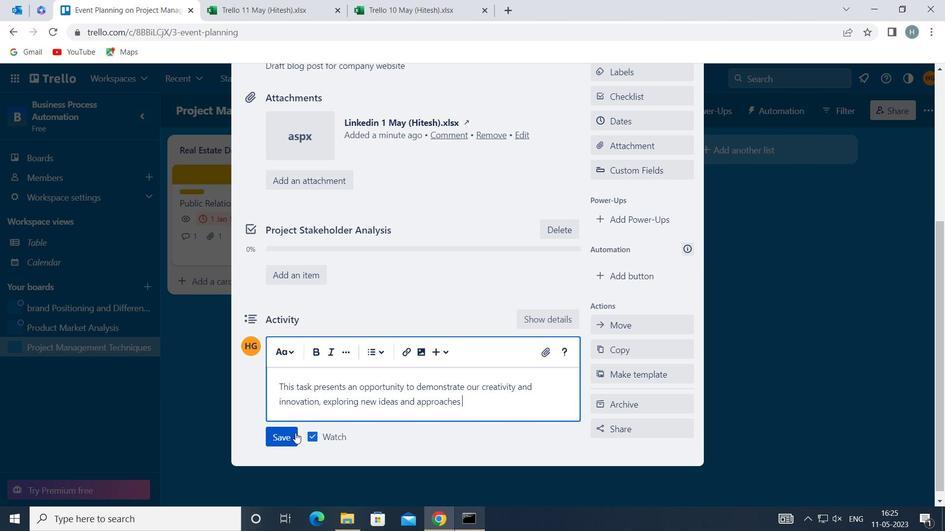 
Action: Mouse pressed left at (285, 433)
Screenshot: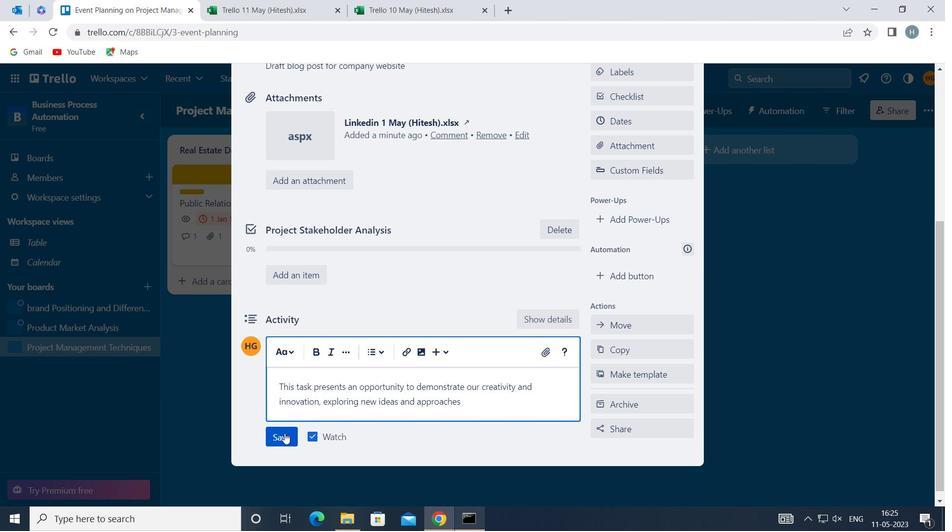 
Action: Mouse moved to (628, 117)
Screenshot: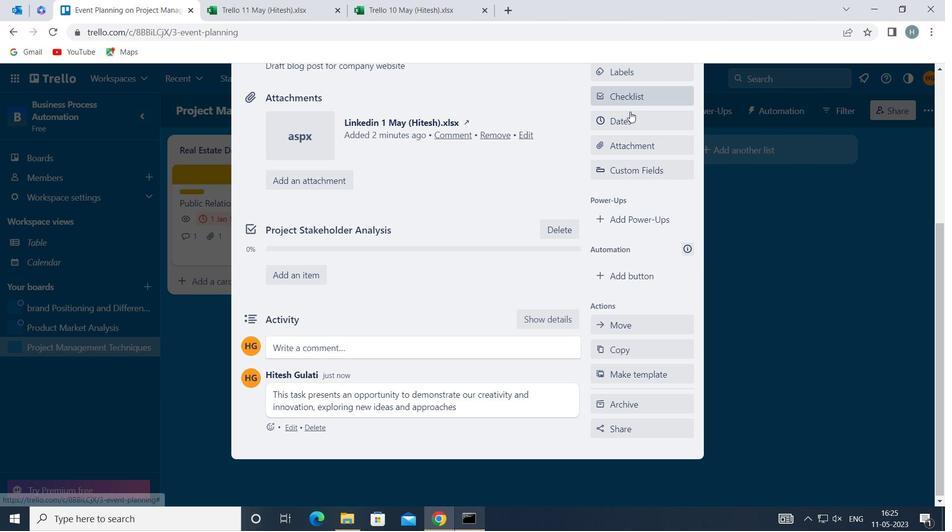 
Action: Mouse pressed left at (628, 117)
Screenshot: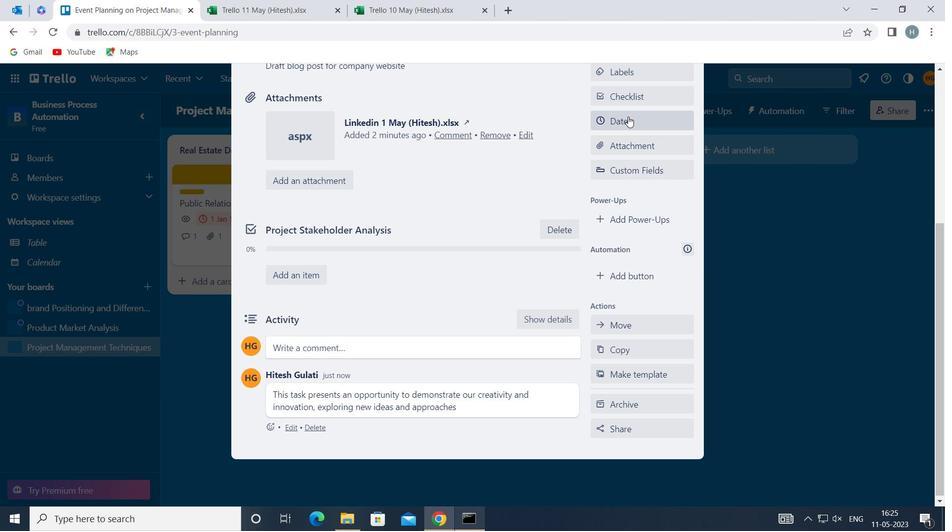 
Action: Mouse moved to (602, 331)
Screenshot: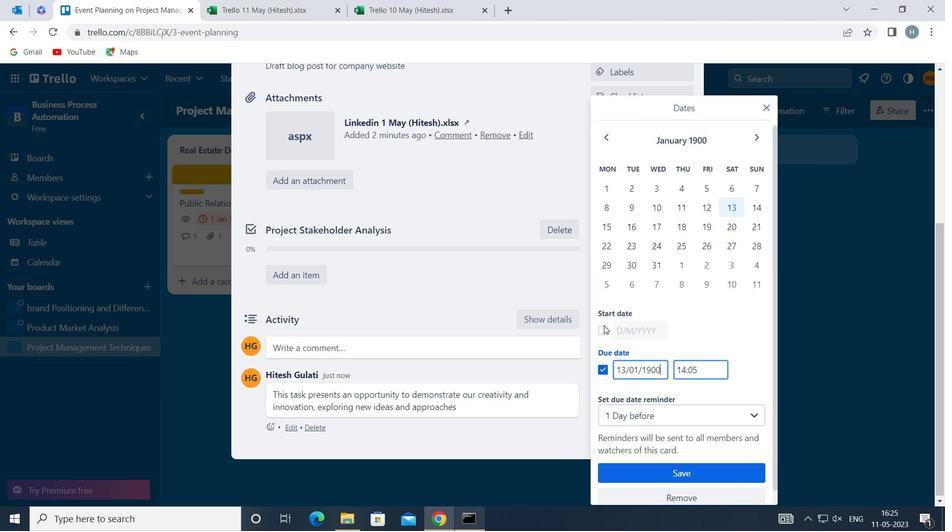 
Action: Mouse pressed left at (602, 331)
Screenshot: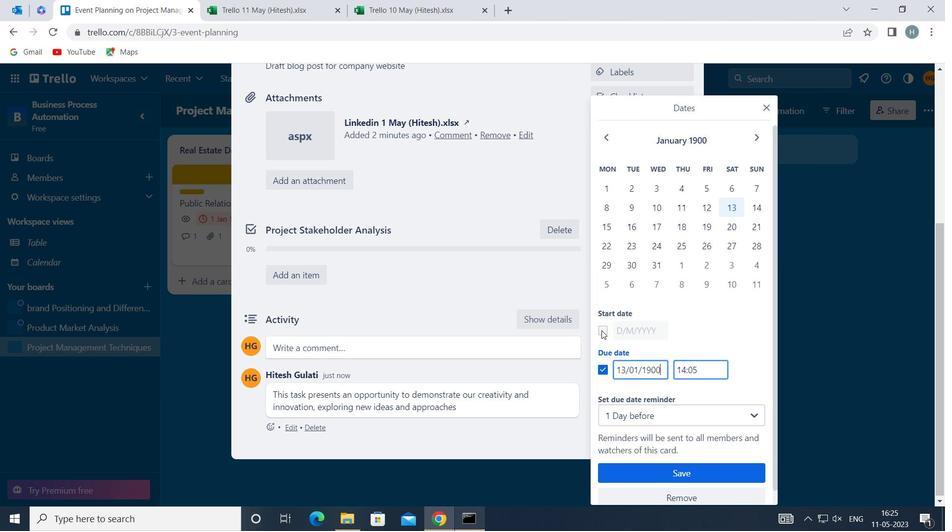 
Action: Mouse moved to (621, 325)
Screenshot: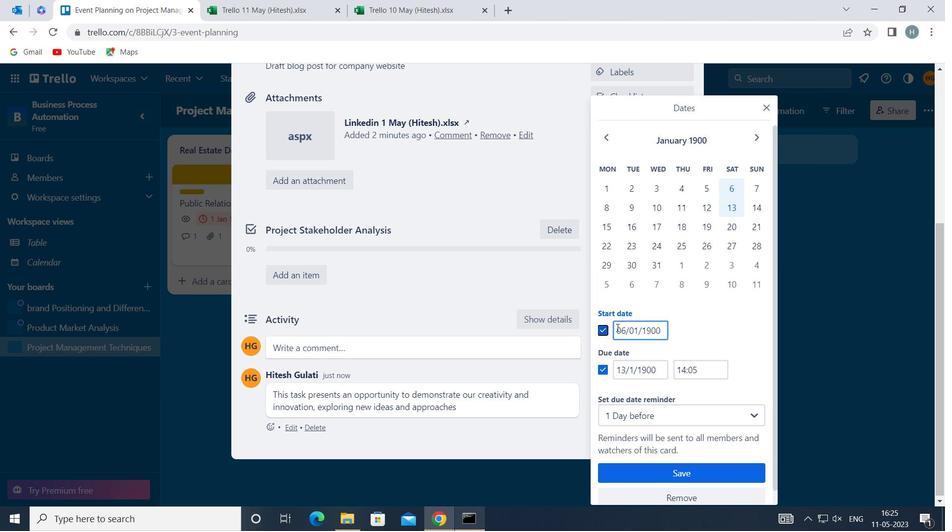 
Action: Mouse pressed left at (621, 325)
Screenshot: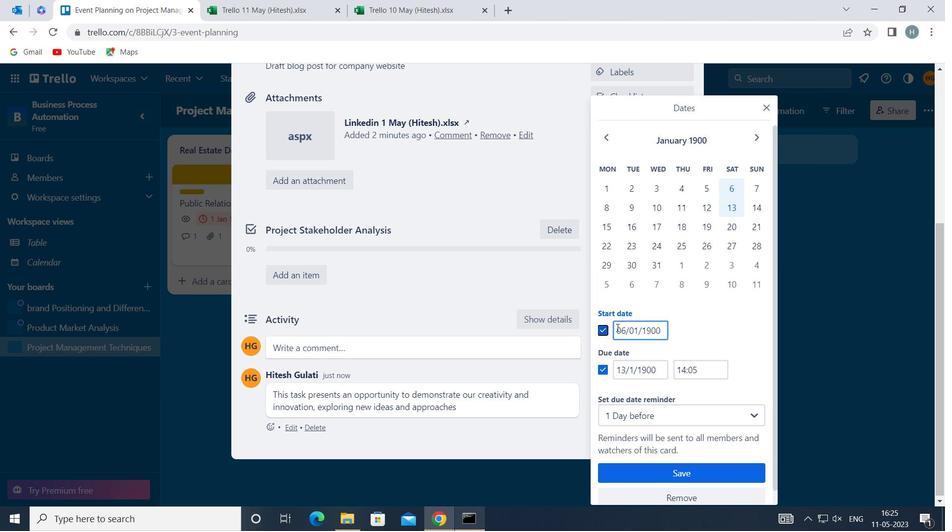
Action: Key pressed <Key.backspace>7
Screenshot: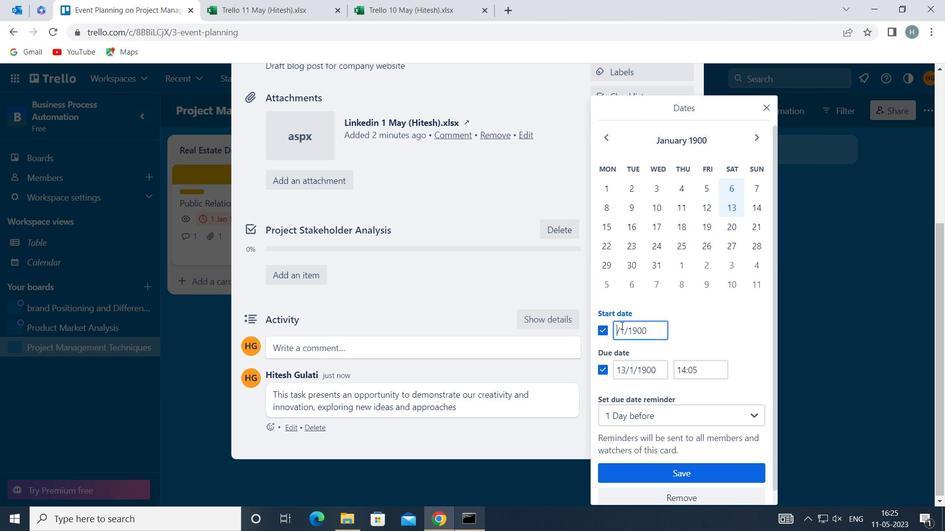
Action: Mouse moved to (620, 372)
Screenshot: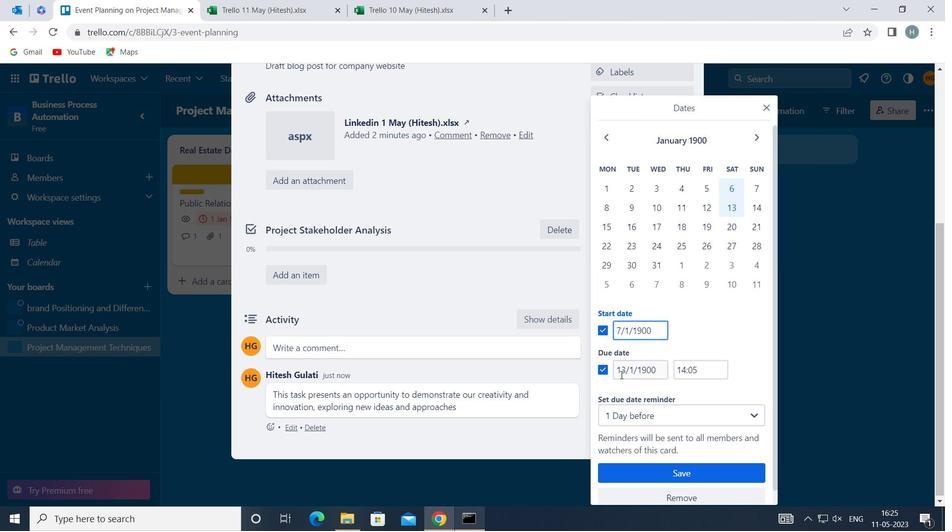 
Action: Mouse pressed left at (620, 372)
Screenshot: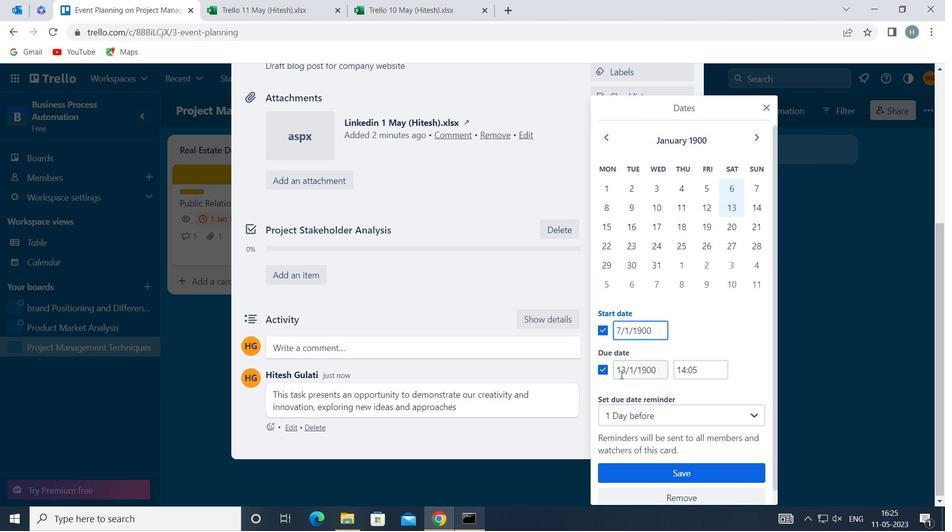 
Action: Mouse moved to (621, 365)
Screenshot: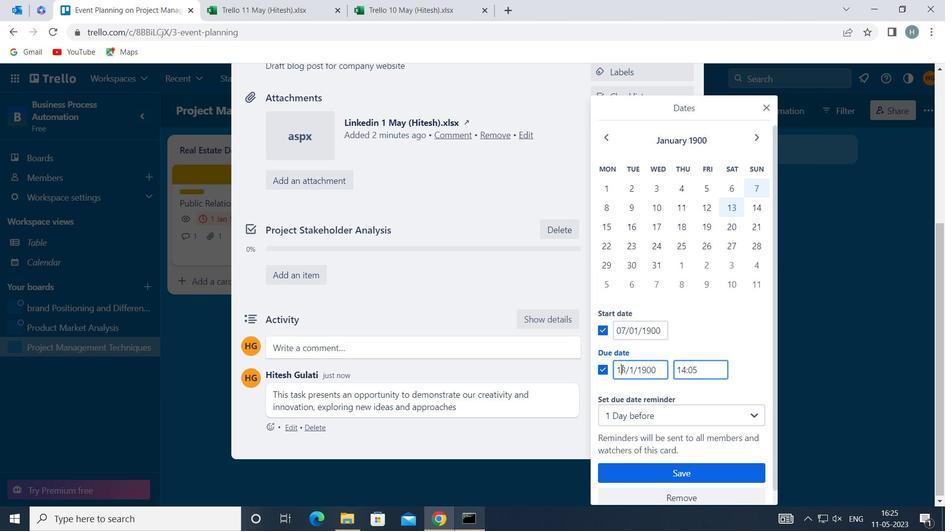 
Action: Key pressed <Key.right><Key.backspace>4
Screenshot: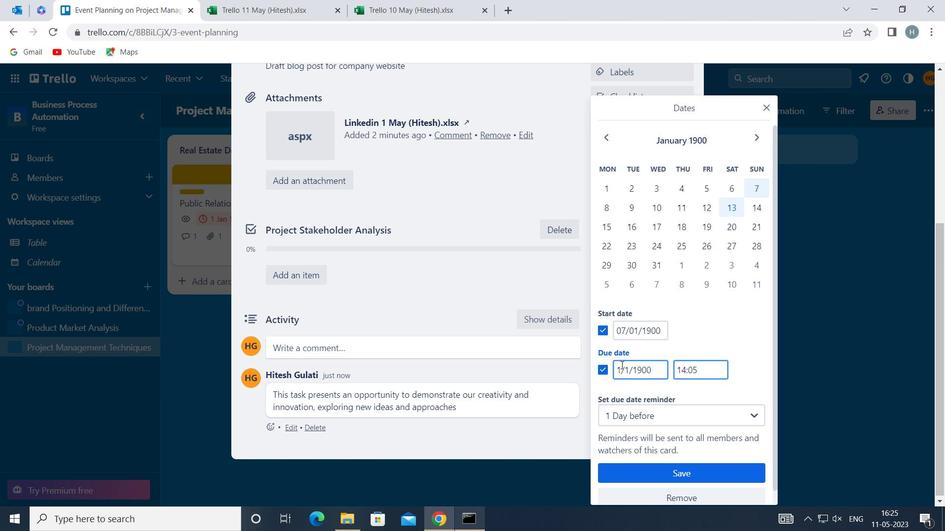 
Action: Mouse moved to (664, 469)
Screenshot: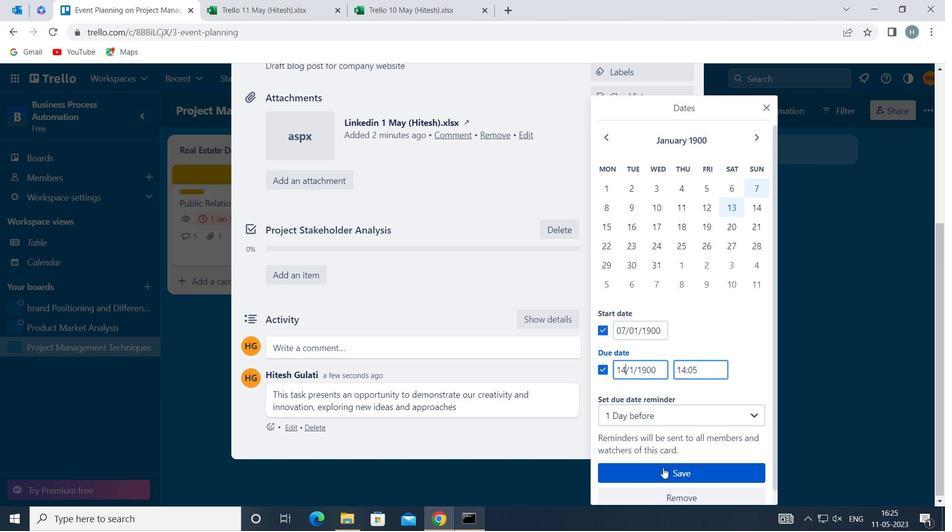 
Action: Mouse pressed left at (664, 469)
Screenshot: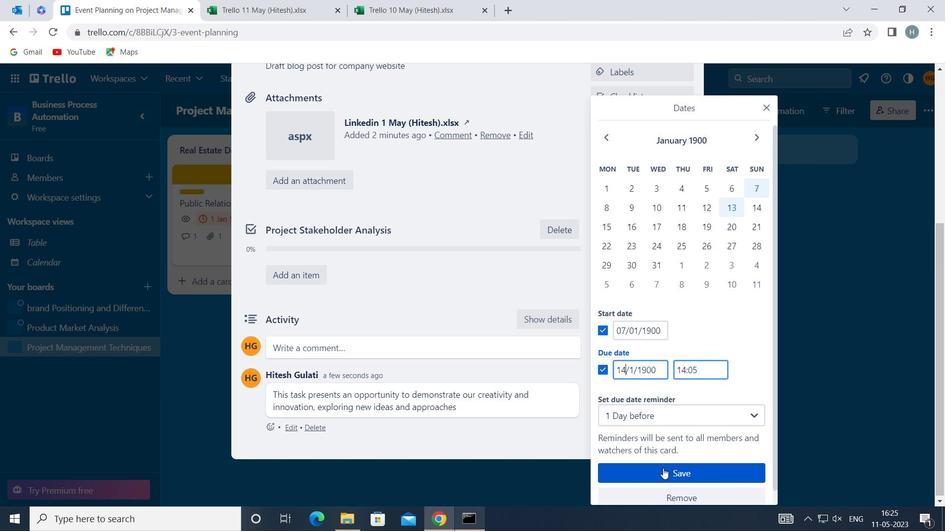 
Action: Mouse moved to (556, 300)
Screenshot: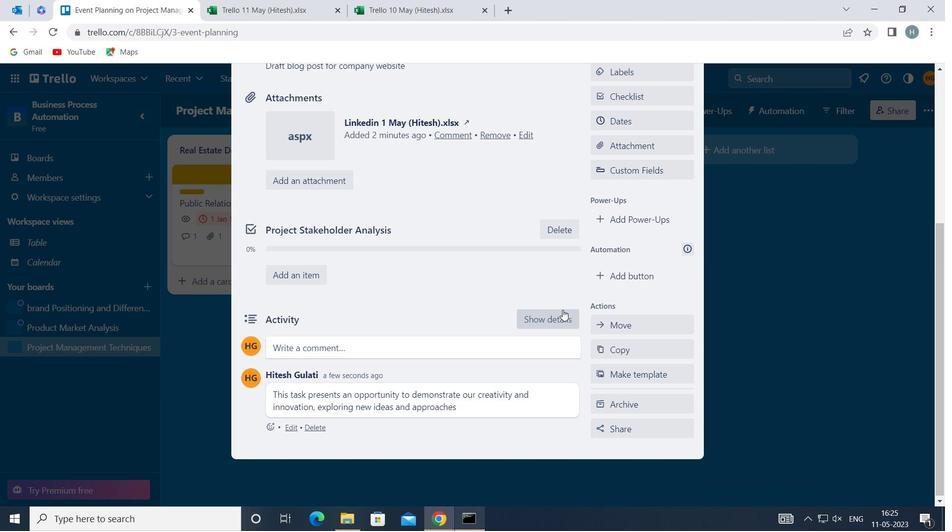 
